 Task: Share the meeting agenda with the team members.
Action: Mouse moved to (97, 108)
Screenshot: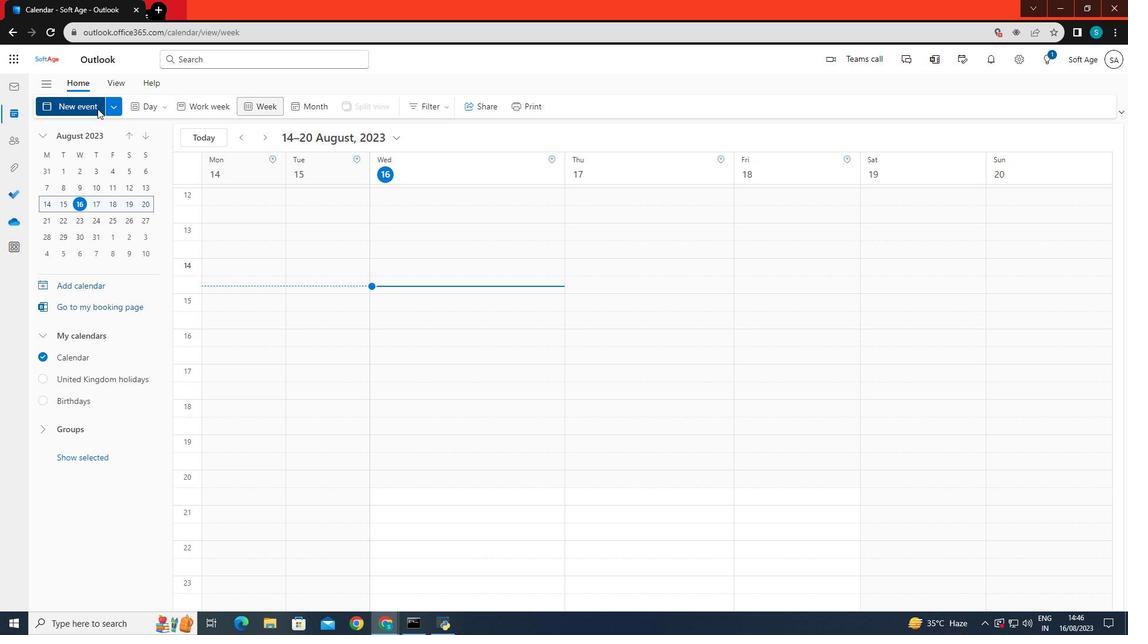 
Action: Mouse pressed left at (97, 108)
Screenshot: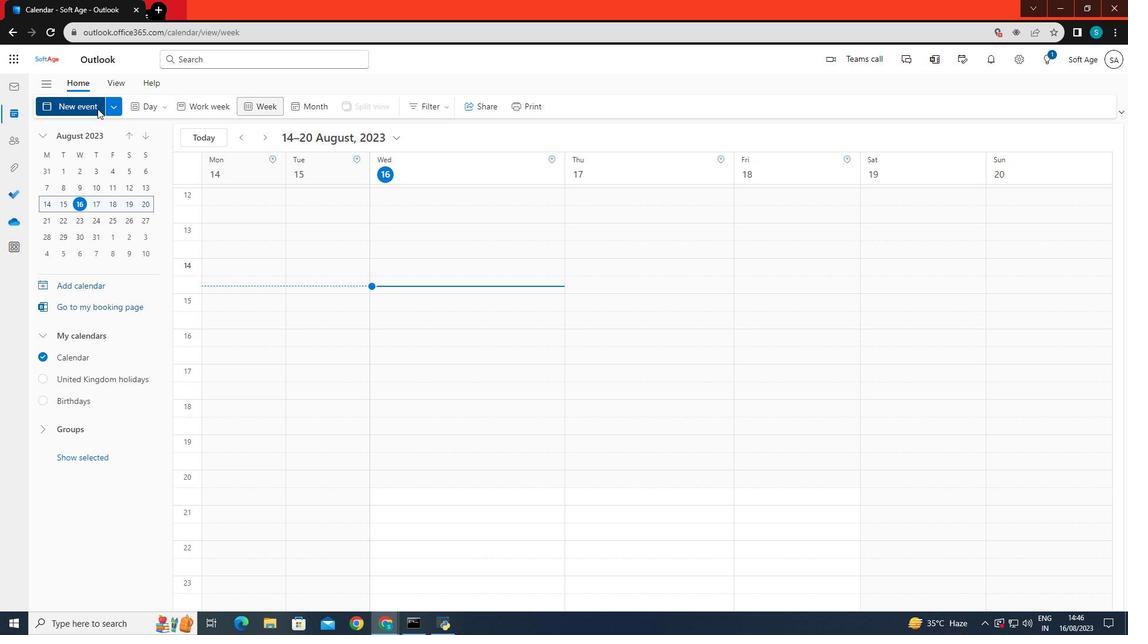 
Action: Mouse moved to (314, 177)
Screenshot: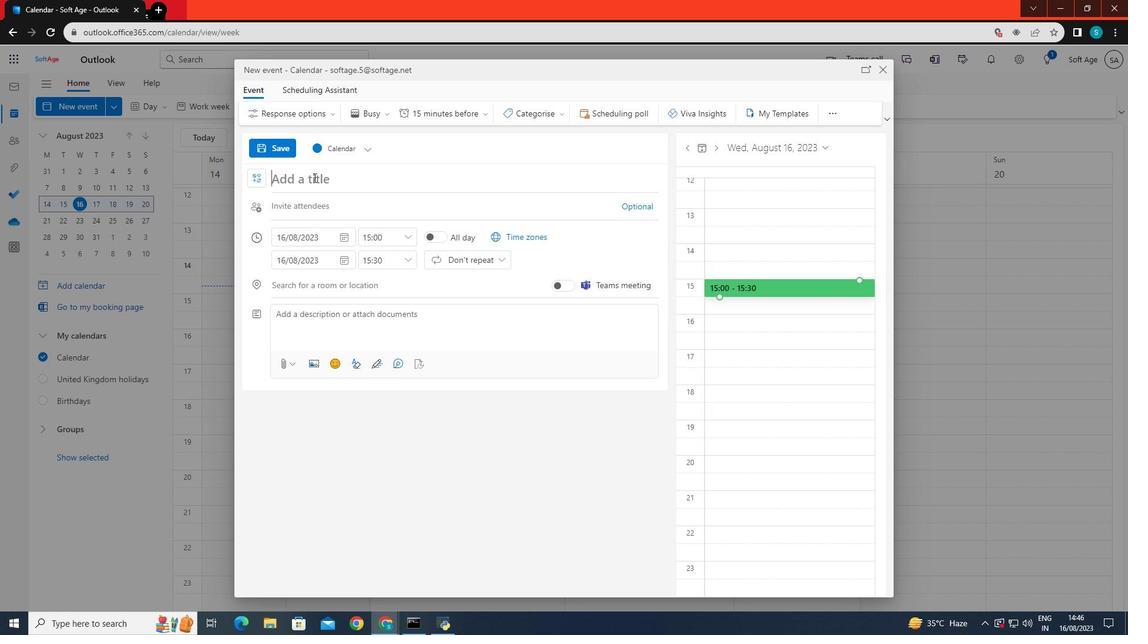
Action: Mouse pressed left at (314, 177)
Screenshot: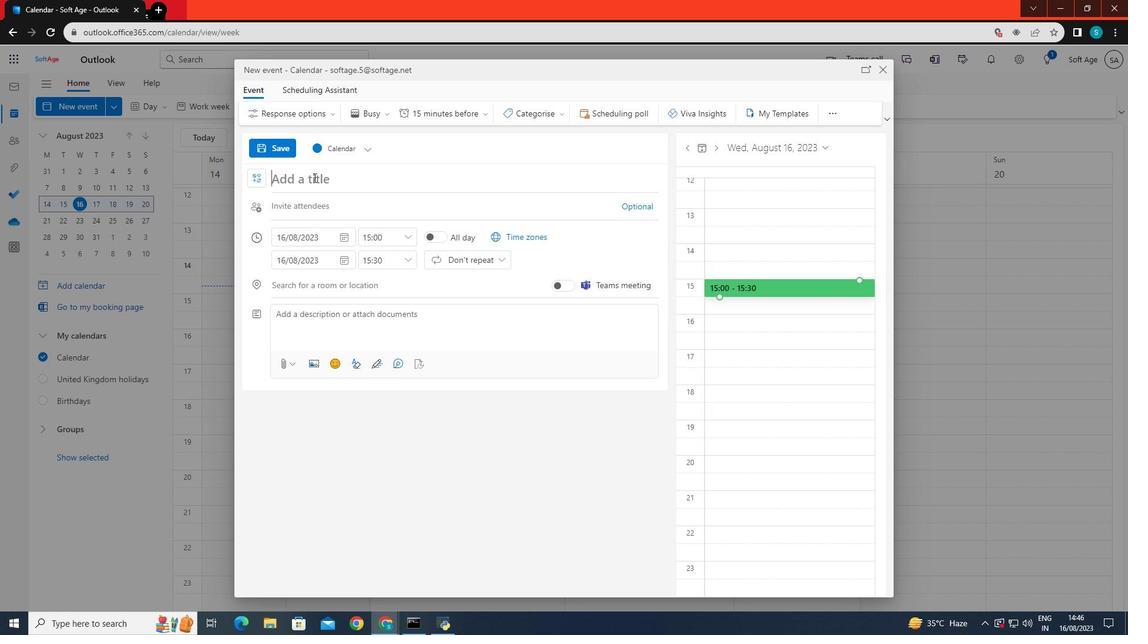 
Action: Key pressed meeting
Screenshot: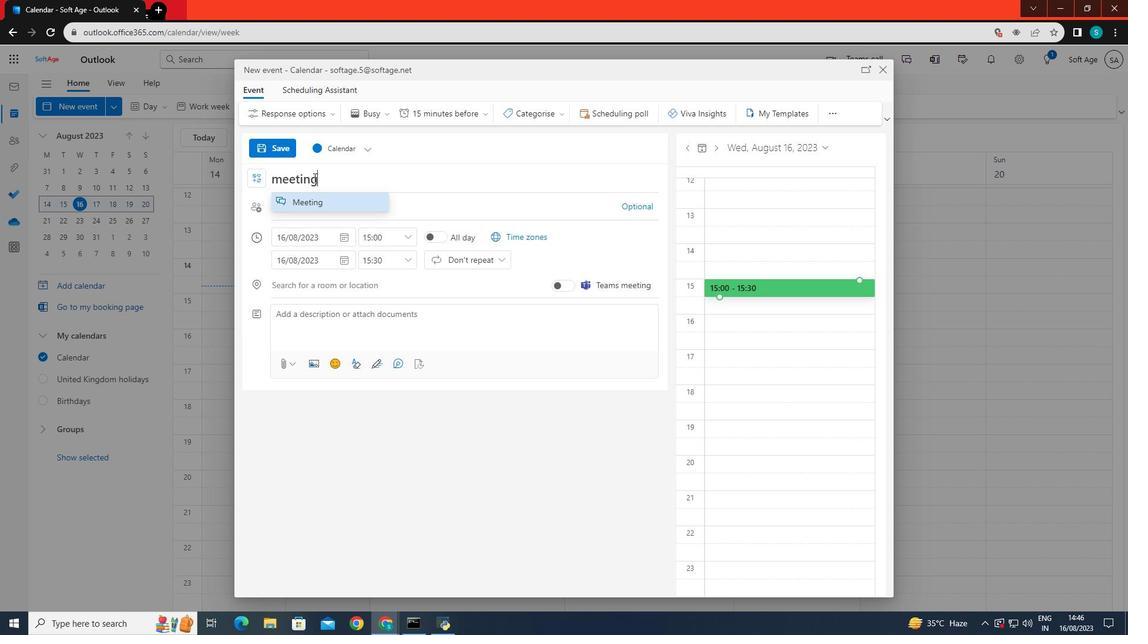 
Action: Mouse moved to (326, 207)
Screenshot: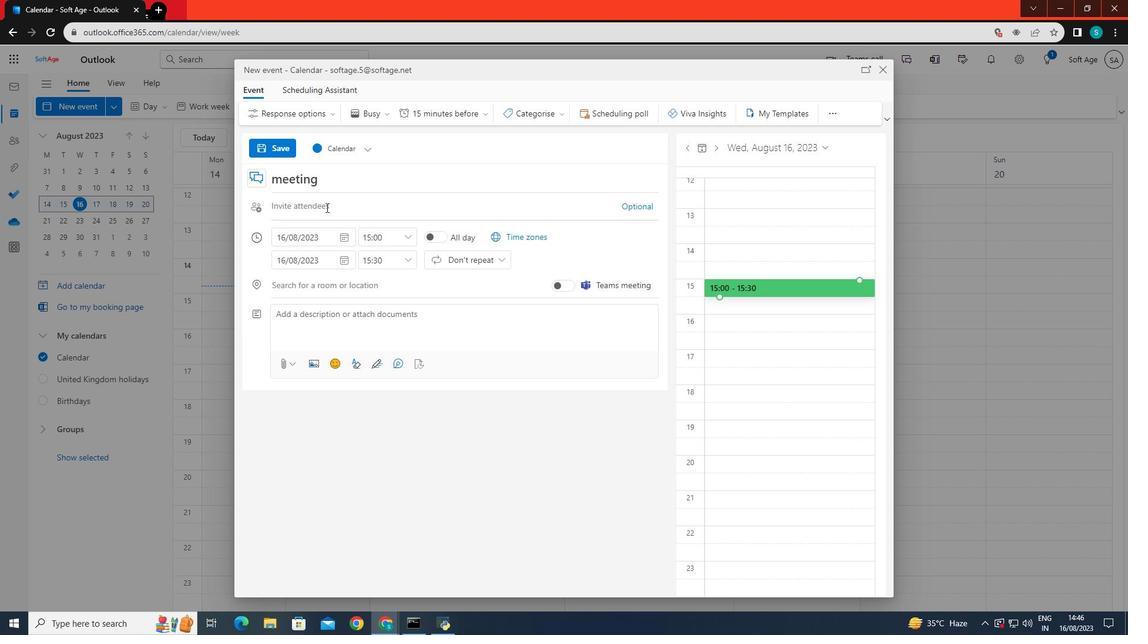 
Action: Mouse pressed left at (326, 207)
Screenshot: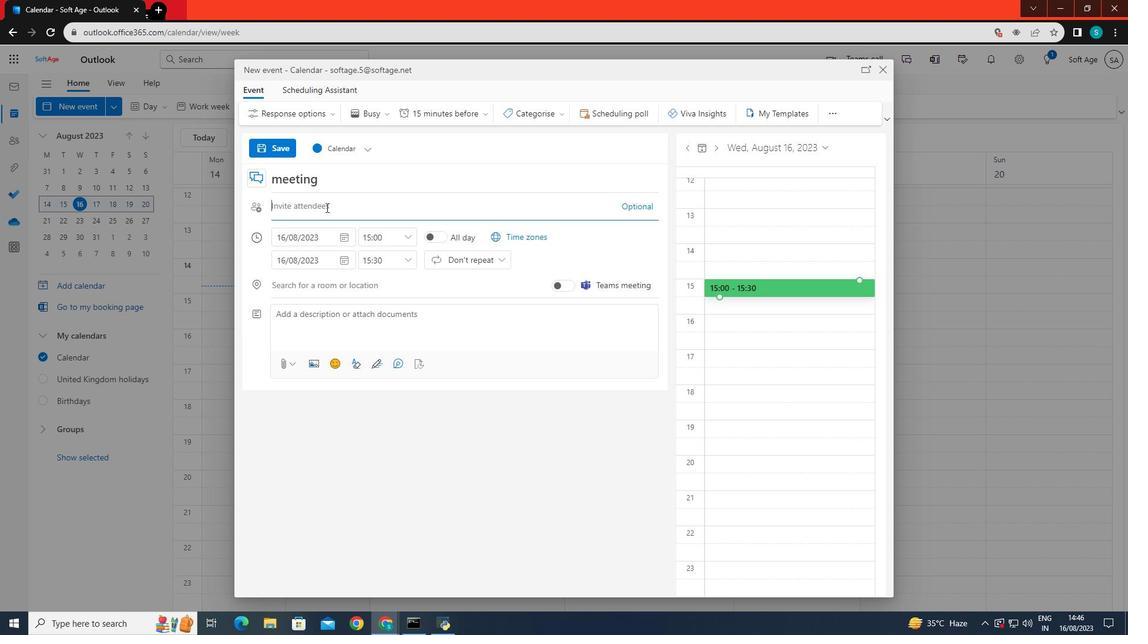 
Action: Mouse moved to (345, 263)
Screenshot: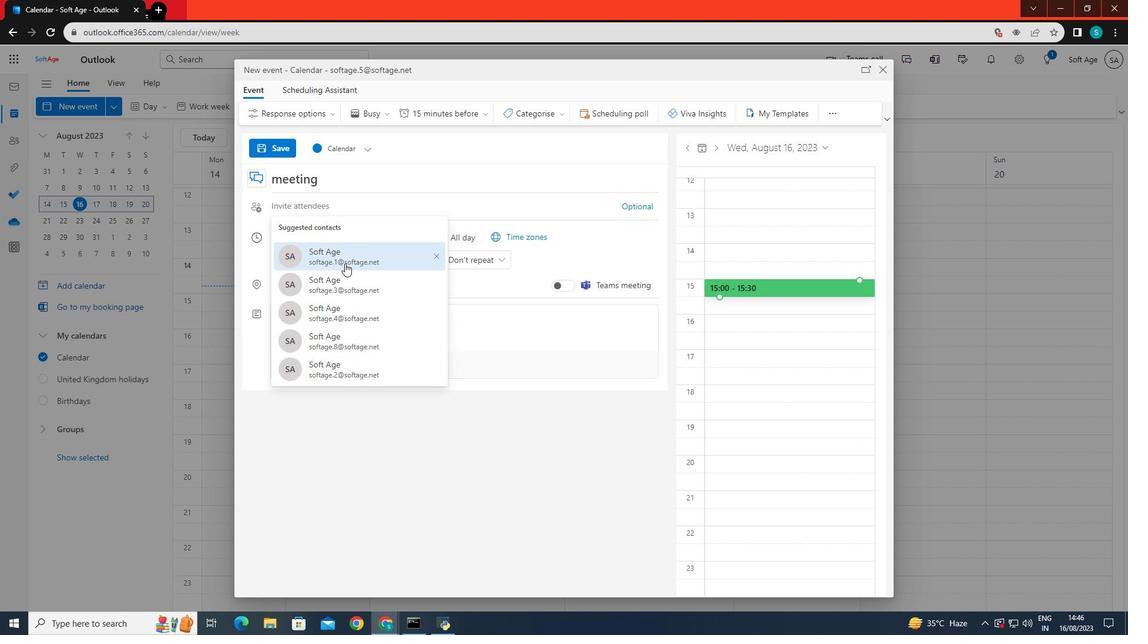 
Action: Mouse pressed left at (345, 263)
Screenshot: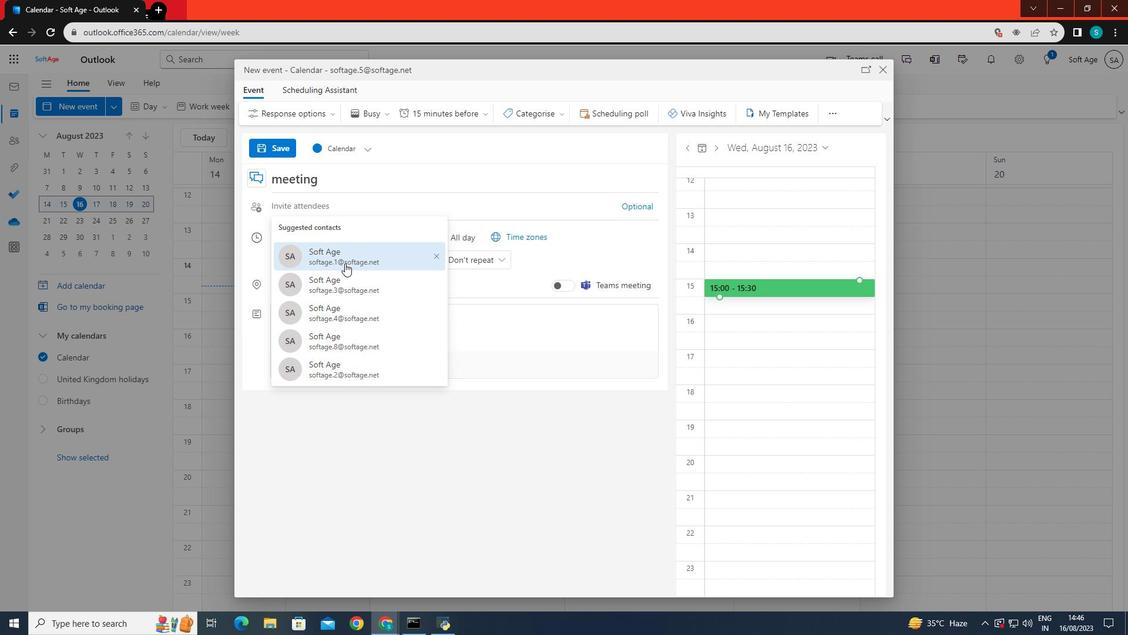 
Action: Mouse moved to (369, 199)
Screenshot: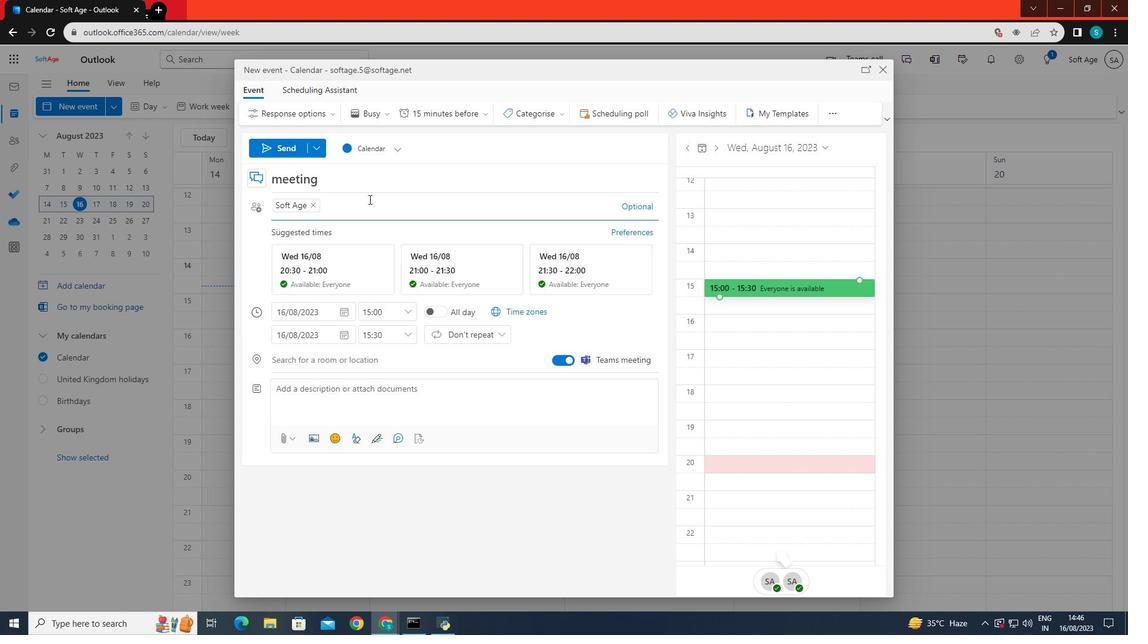 
Action: Mouse pressed left at (369, 199)
Screenshot: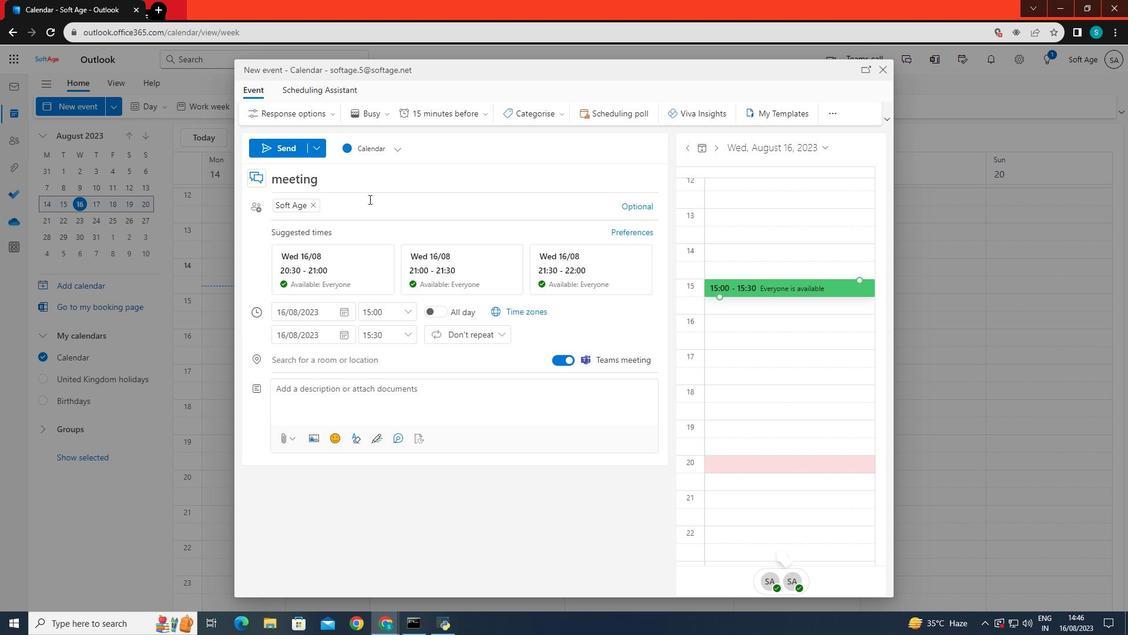
Action: Mouse moved to (395, 346)
Screenshot: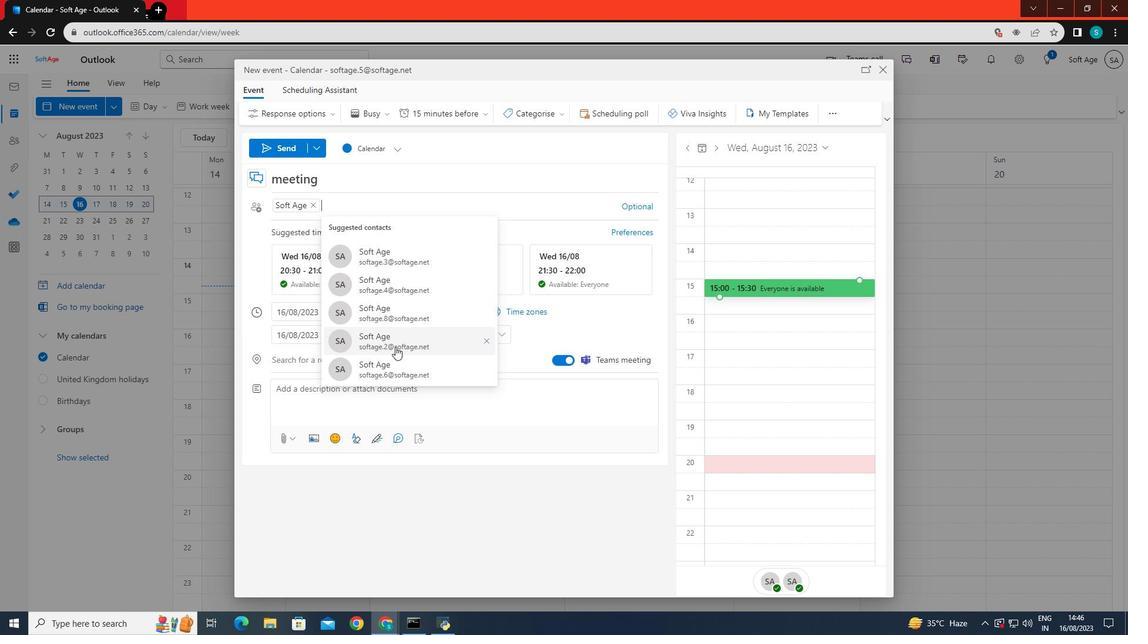 
Action: Mouse pressed left at (395, 346)
Screenshot: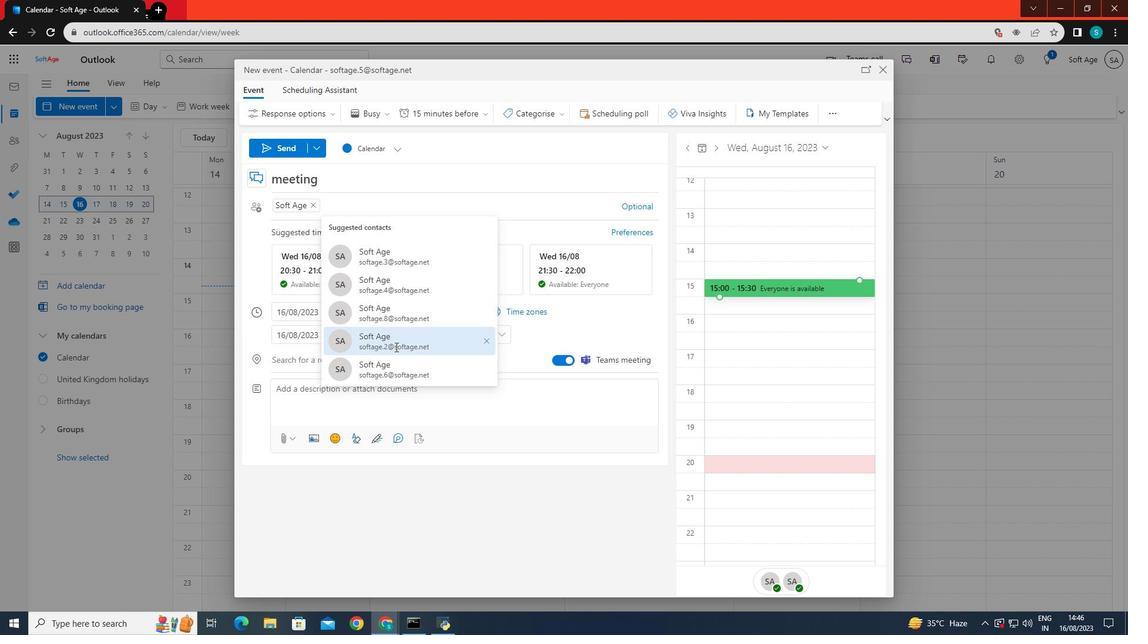 
Action: Mouse moved to (404, 202)
Screenshot: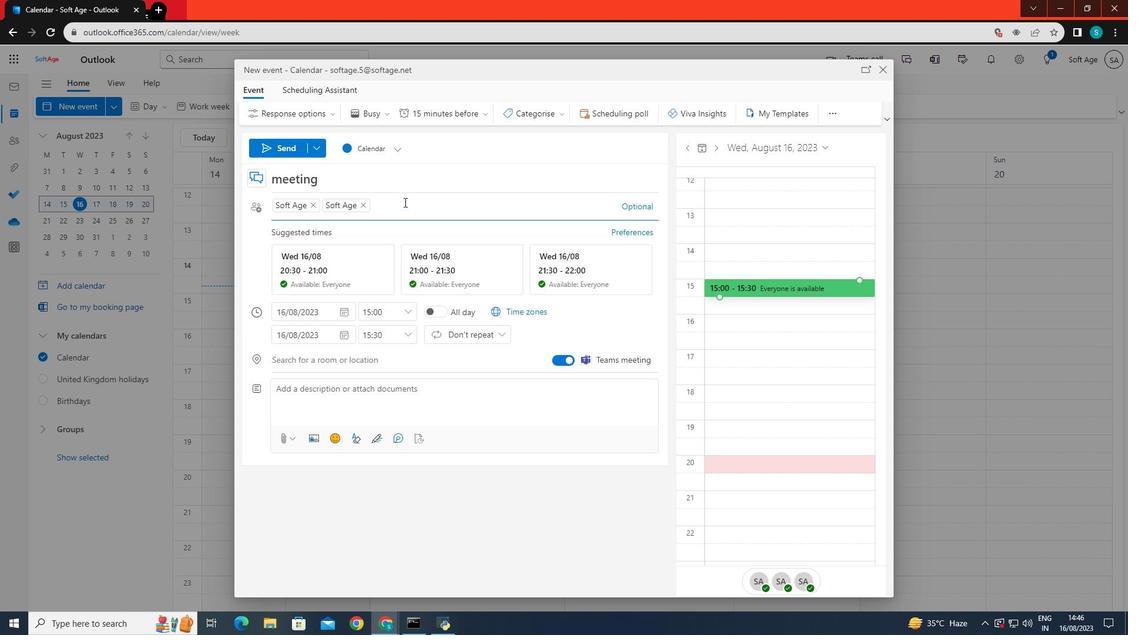 
Action: Mouse pressed left at (404, 202)
Screenshot: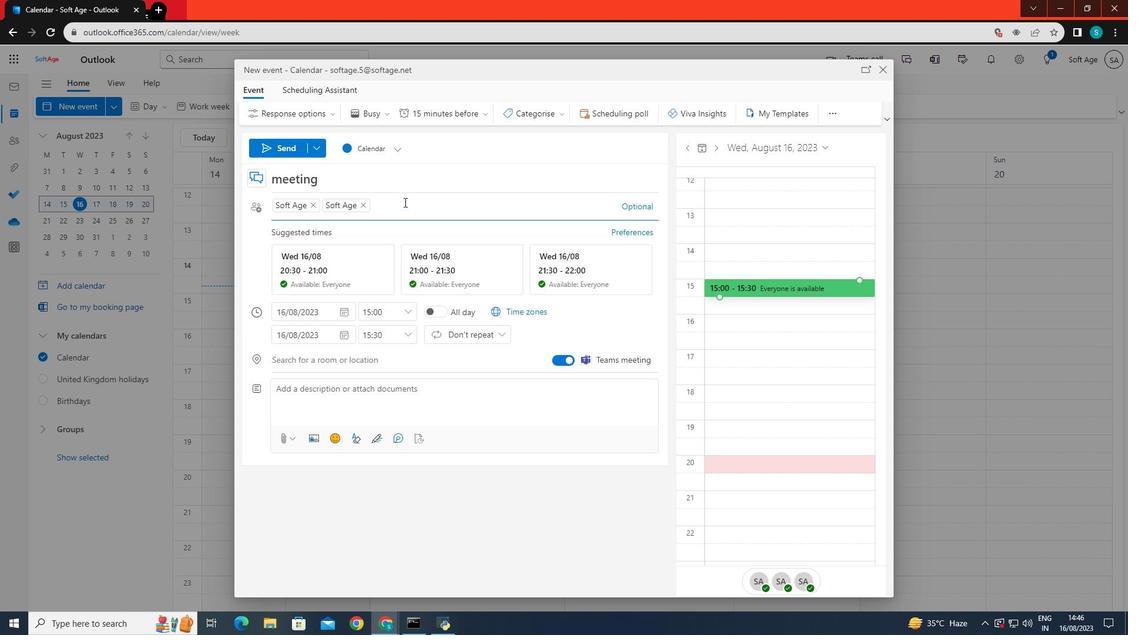 
Action: Mouse moved to (429, 266)
Screenshot: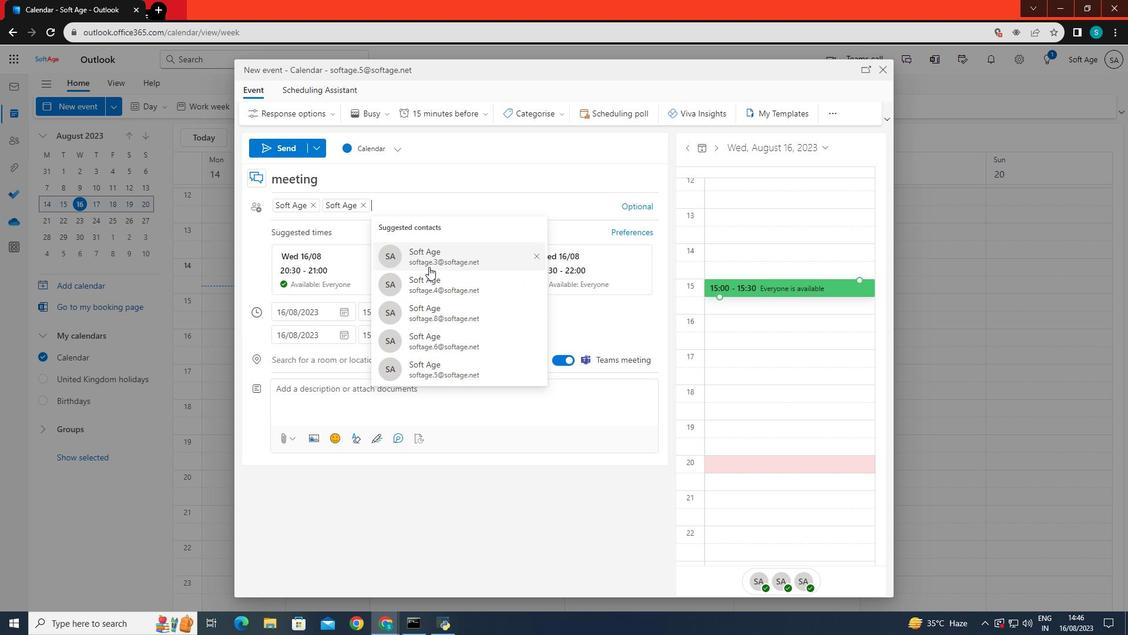 
Action: Mouse pressed left at (429, 266)
Screenshot: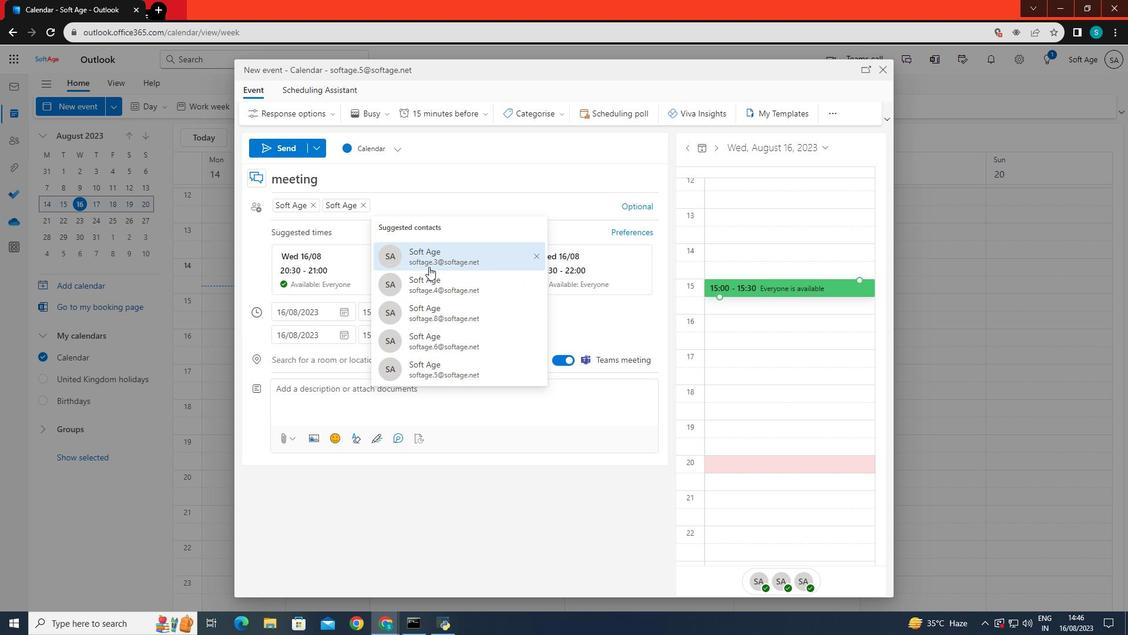 
Action: Mouse moved to (441, 203)
Screenshot: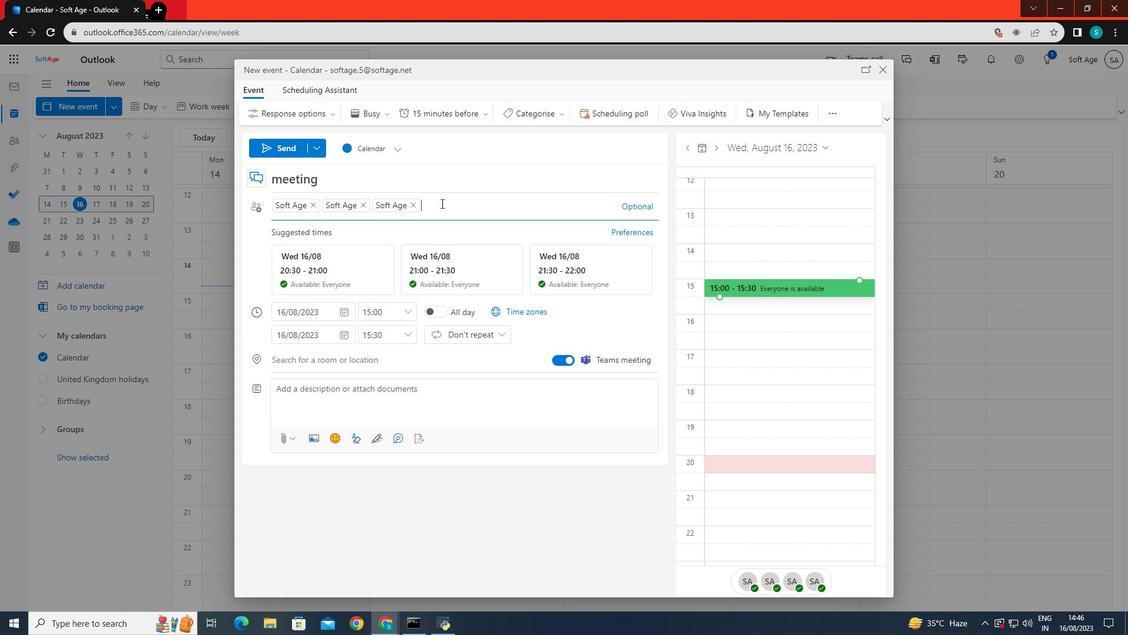 
Action: Mouse pressed left at (441, 203)
Screenshot: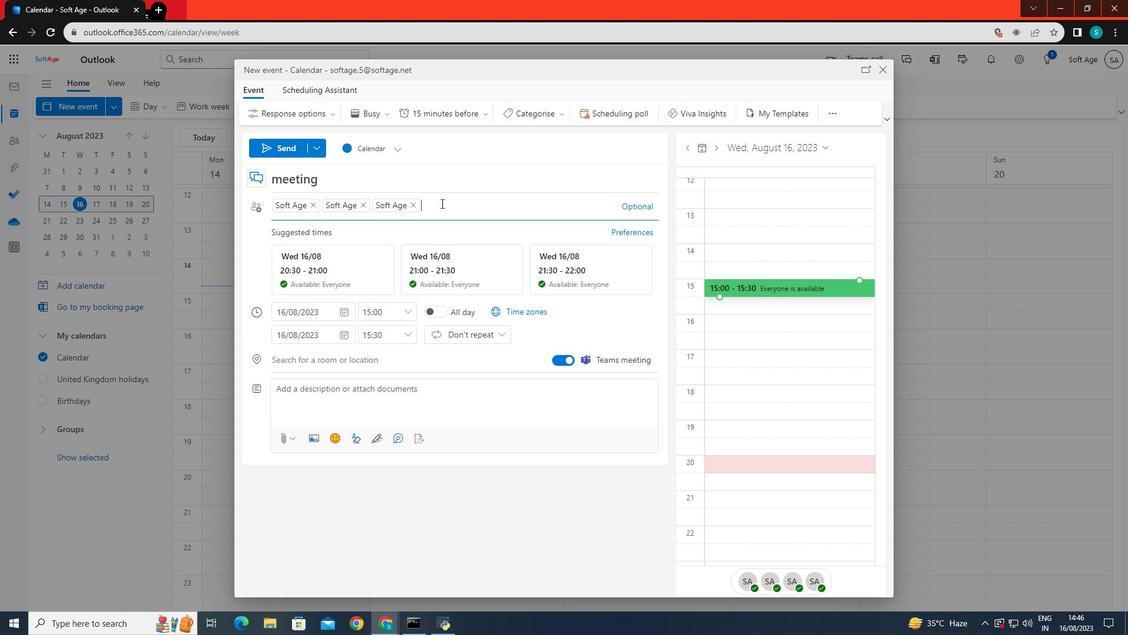 
Action: Mouse moved to (474, 265)
Screenshot: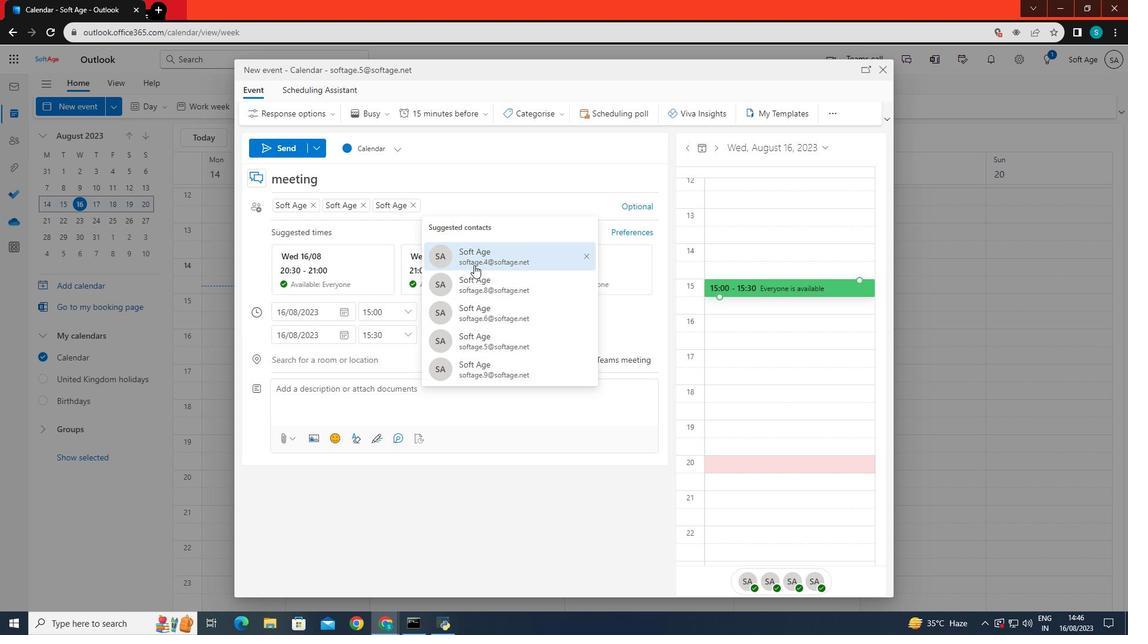 
Action: Mouse pressed left at (474, 265)
Screenshot: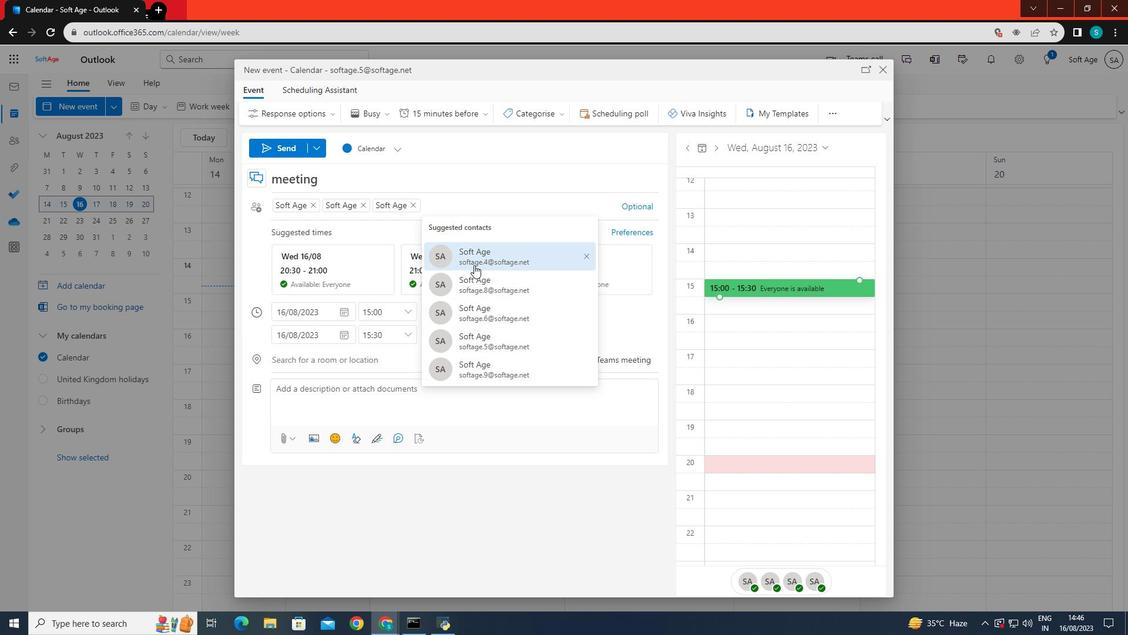 
Action: Mouse moved to (490, 206)
Screenshot: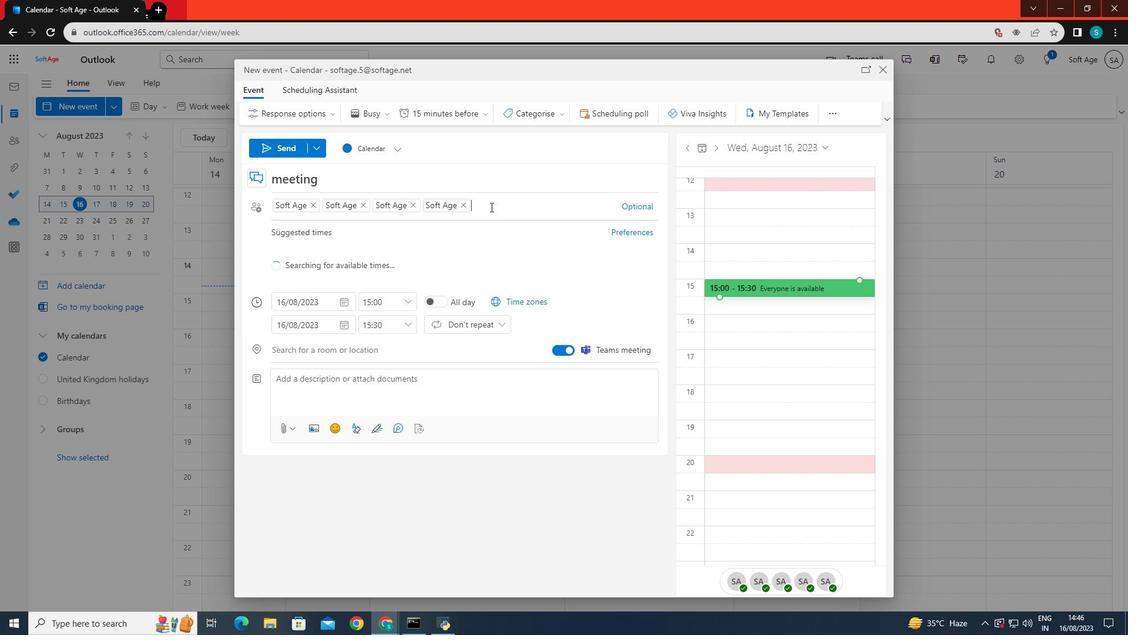 
Action: Mouse pressed left at (490, 206)
Screenshot: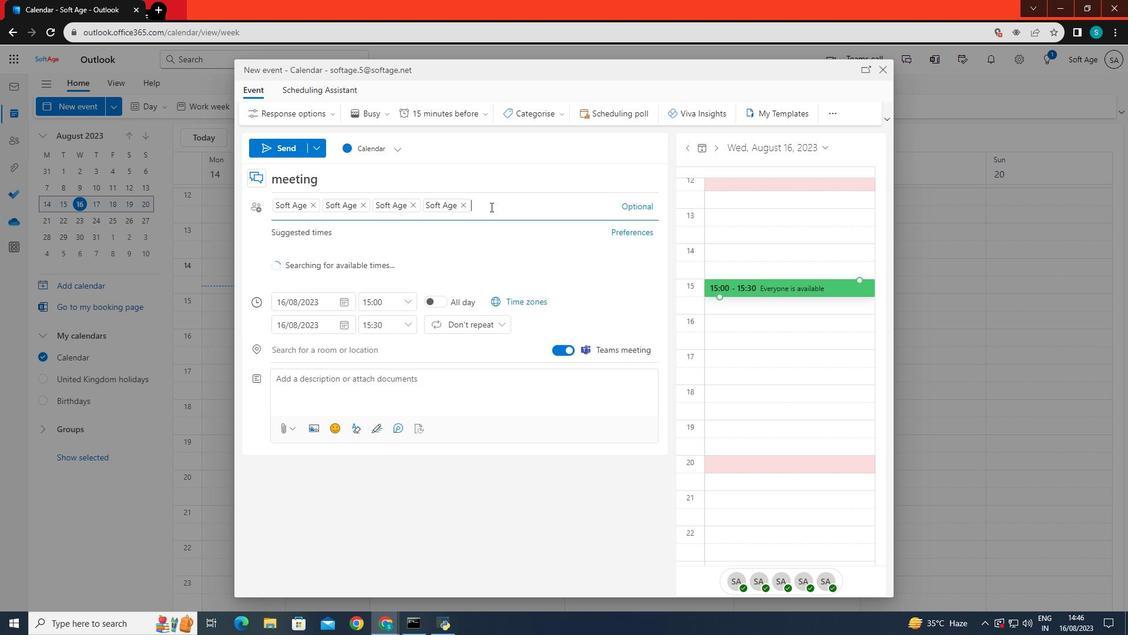 
Action: Mouse moved to (544, 287)
Screenshot: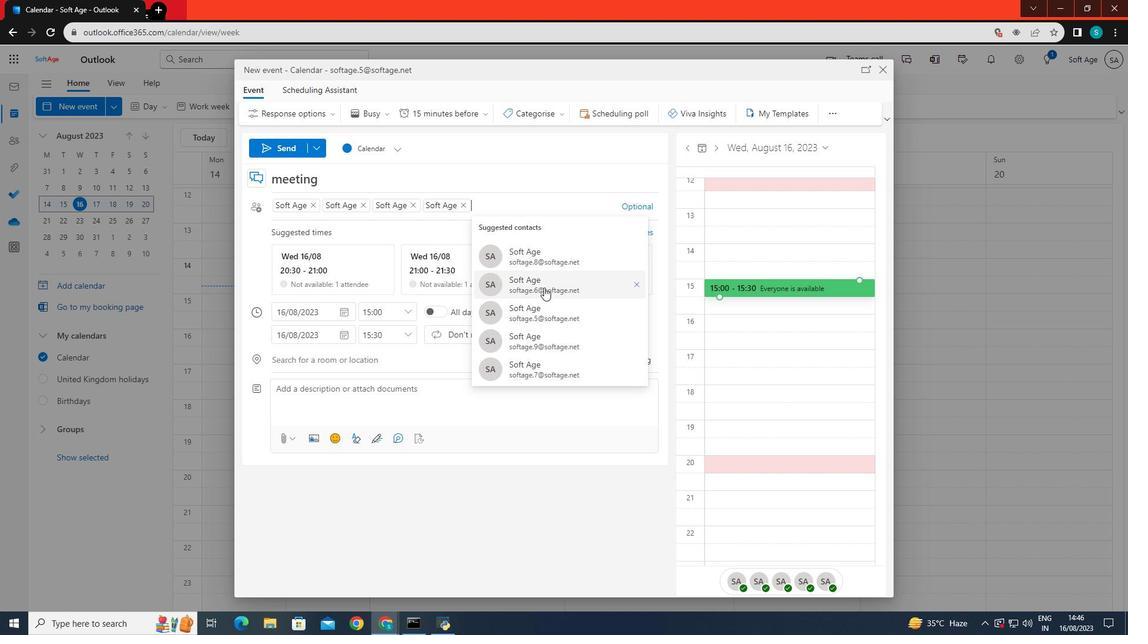 
Action: Mouse pressed left at (544, 287)
Screenshot: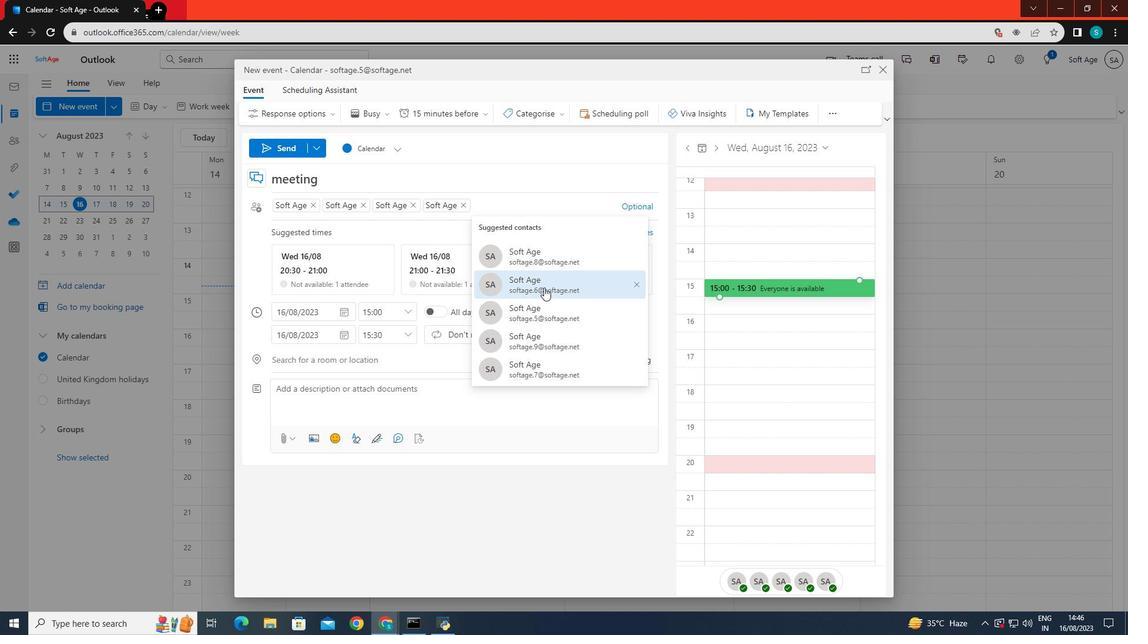 
Action: Mouse moved to (315, 315)
Screenshot: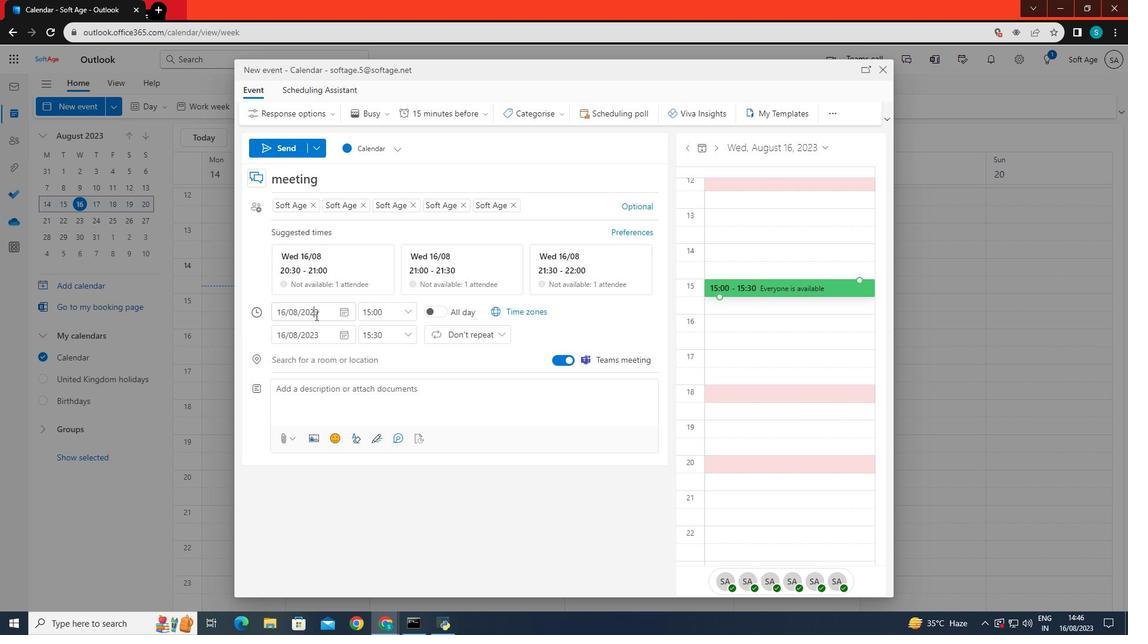 
Action: Mouse pressed left at (315, 315)
Screenshot: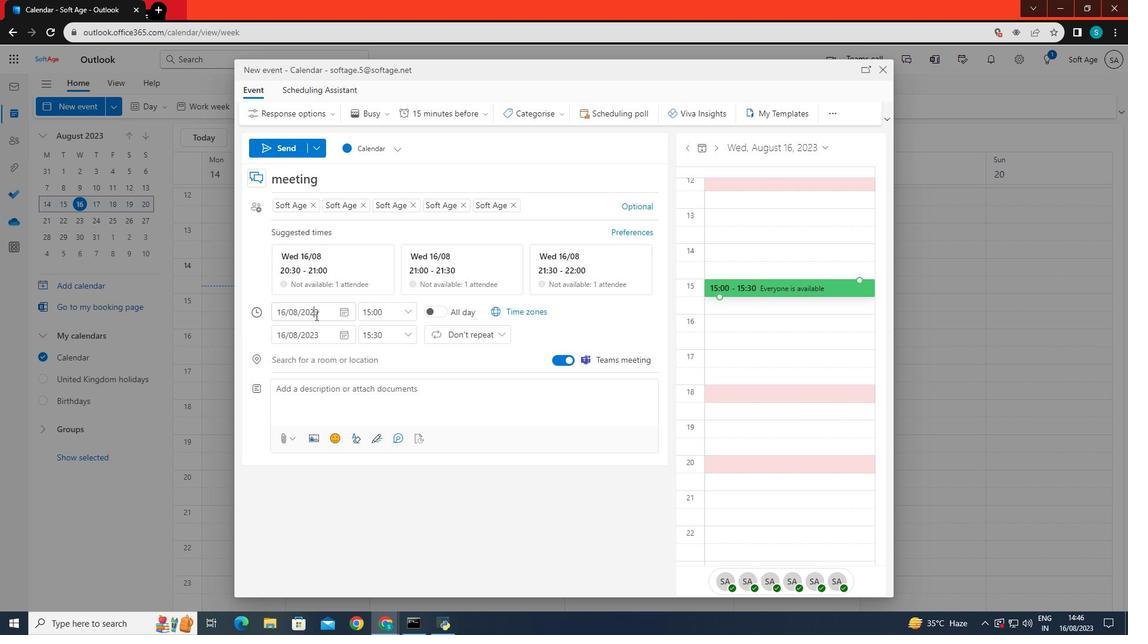 
Action: Mouse moved to (320, 405)
Screenshot: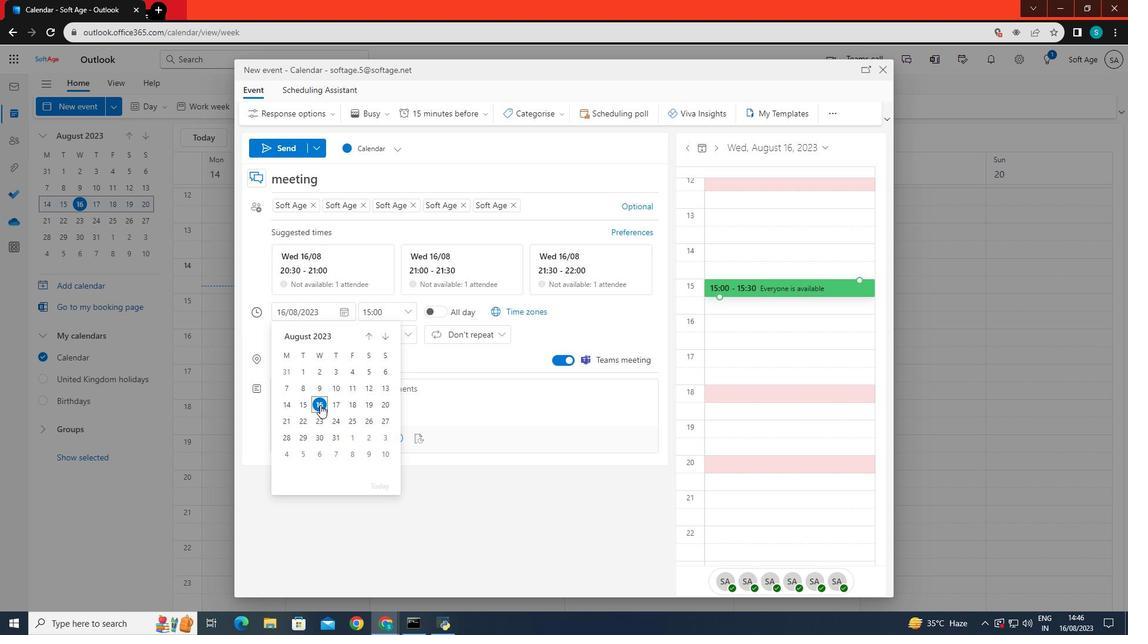 
Action: Mouse pressed left at (320, 405)
Screenshot: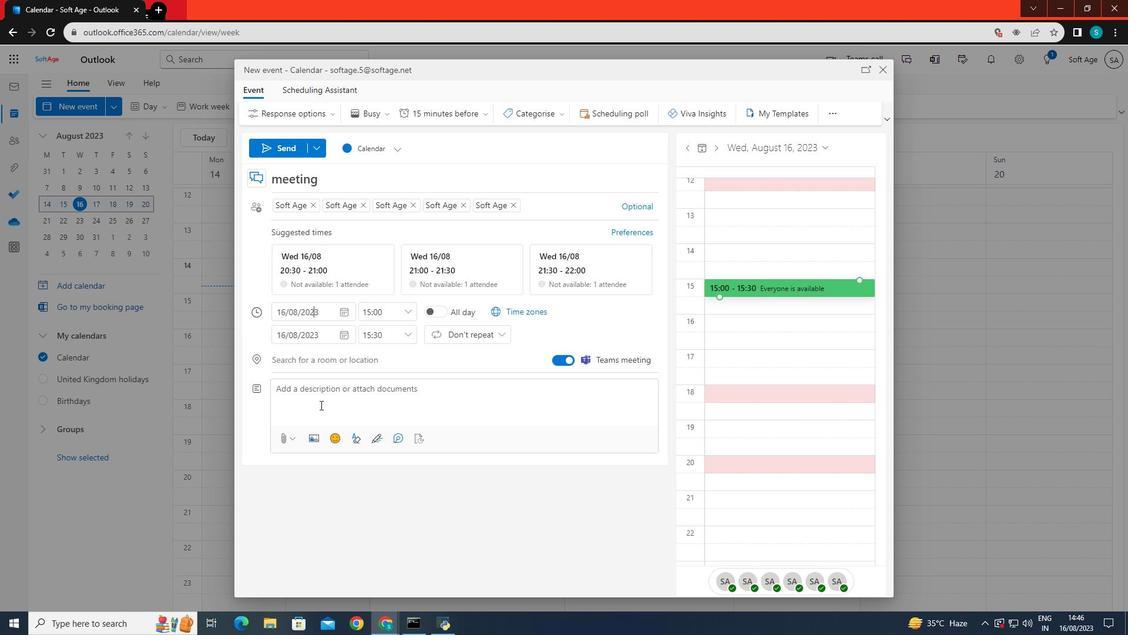 
Action: Mouse moved to (369, 315)
Screenshot: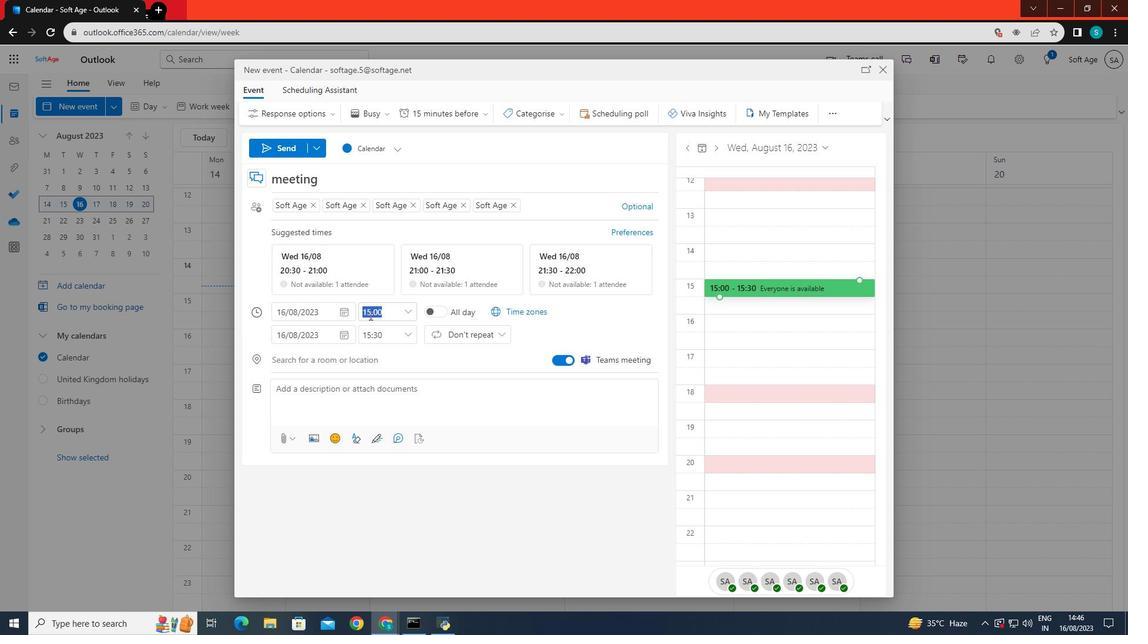
Action: Mouse pressed left at (369, 315)
Screenshot: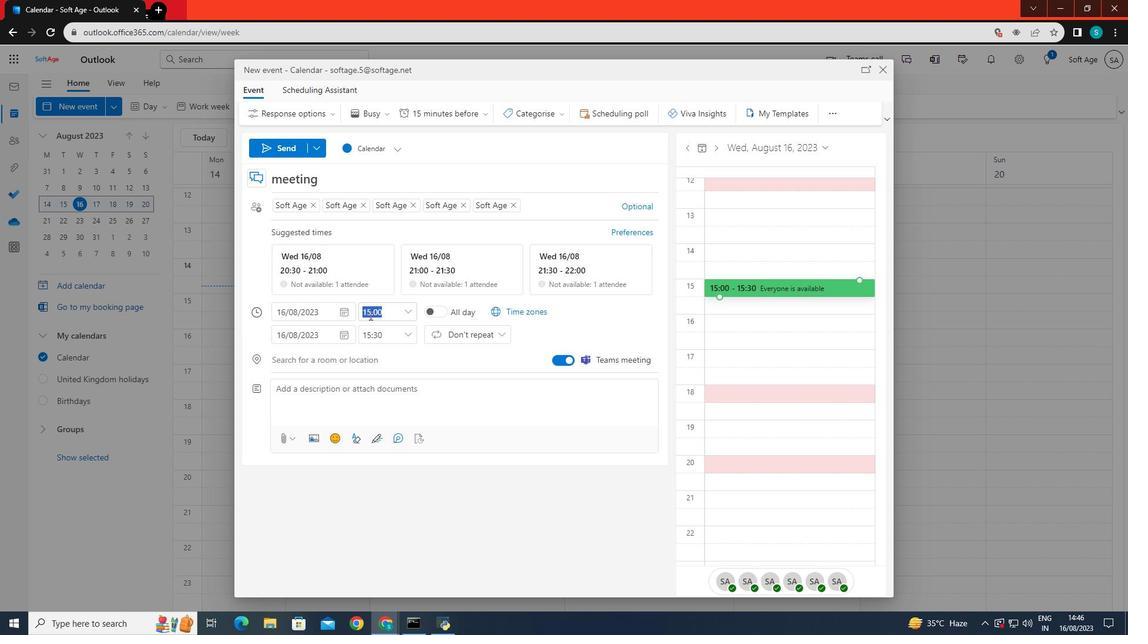 
Action: Mouse moved to (408, 312)
Screenshot: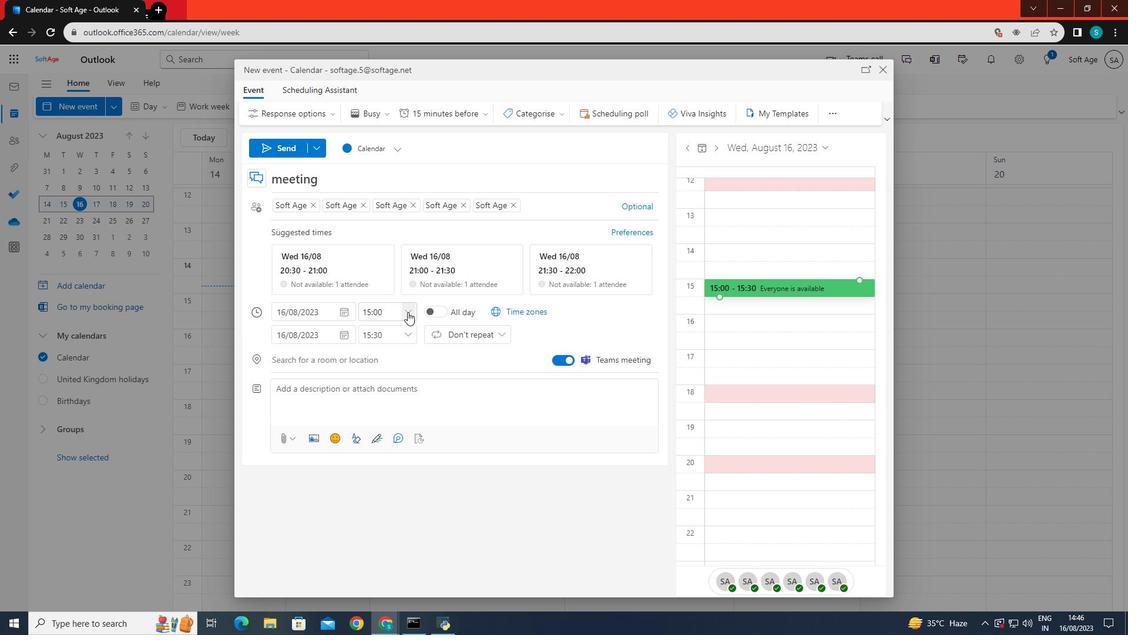 
Action: Mouse pressed left at (408, 312)
Screenshot: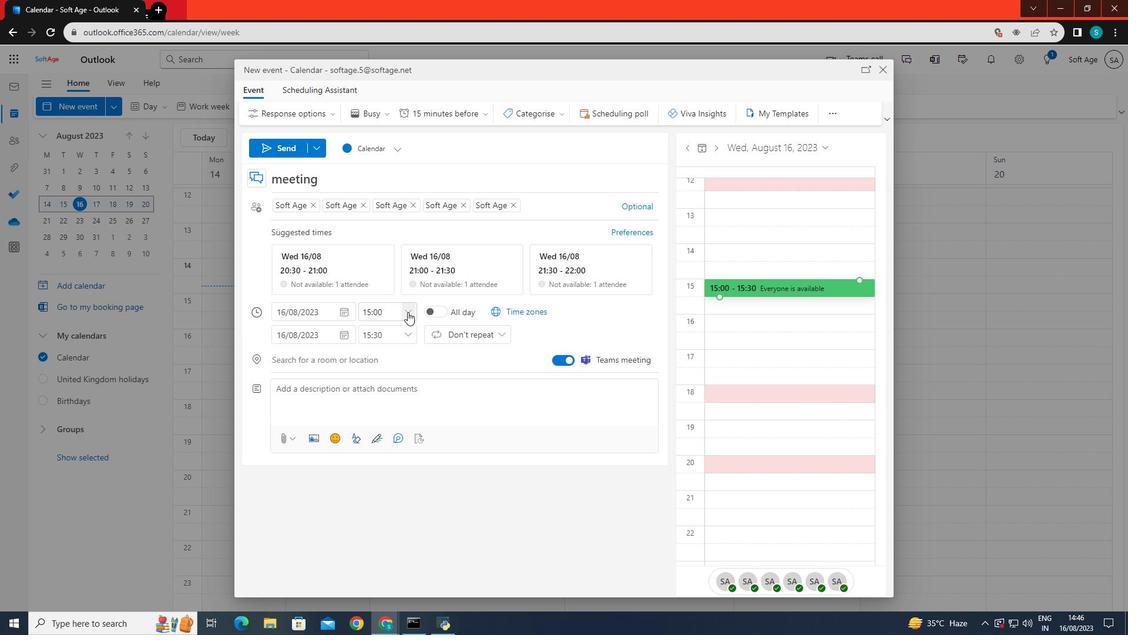 
Action: Mouse moved to (383, 372)
Screenshot: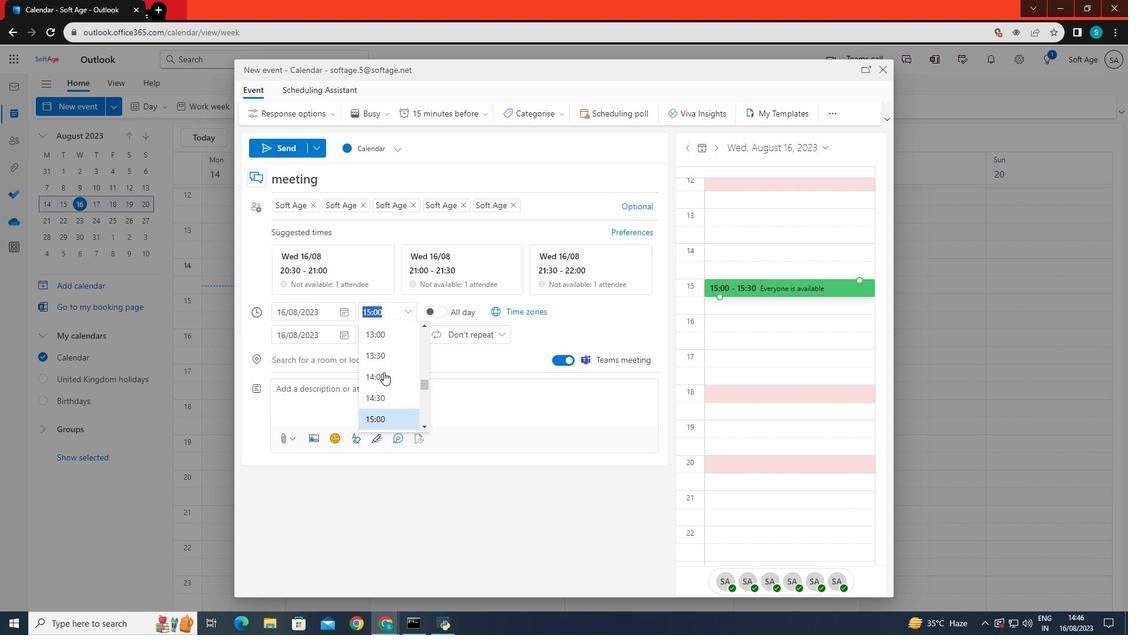 
Action: Mouse scrolled (383, 372) with delta (0, 0)
Screenshot: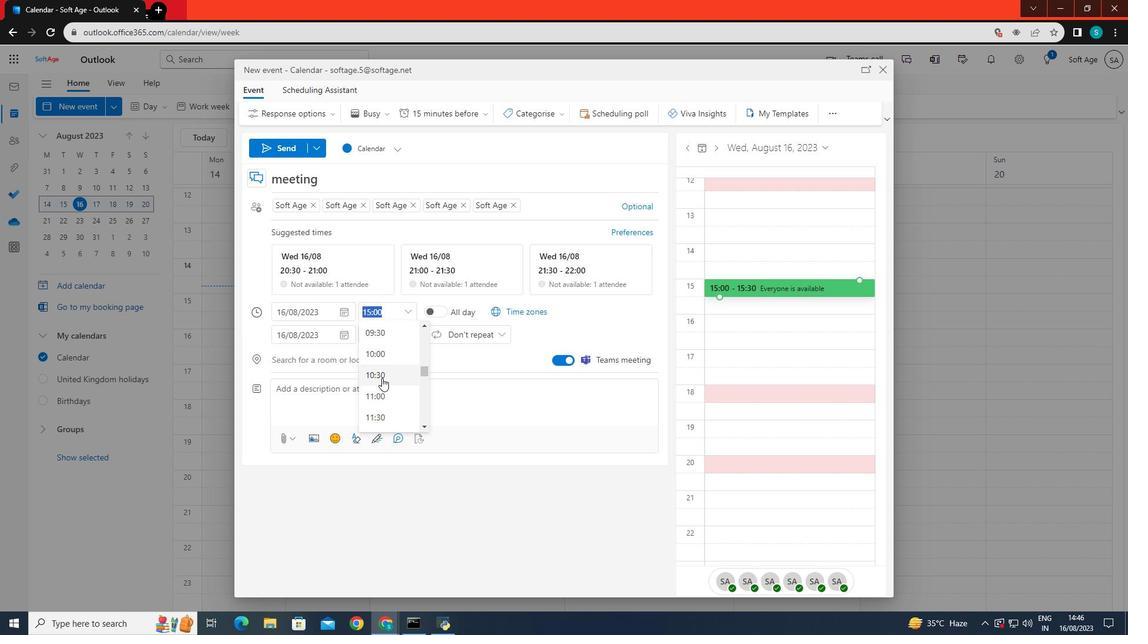 
Action: Mouse scrolled (383, 372) with delta (0, 0)
Screenshot: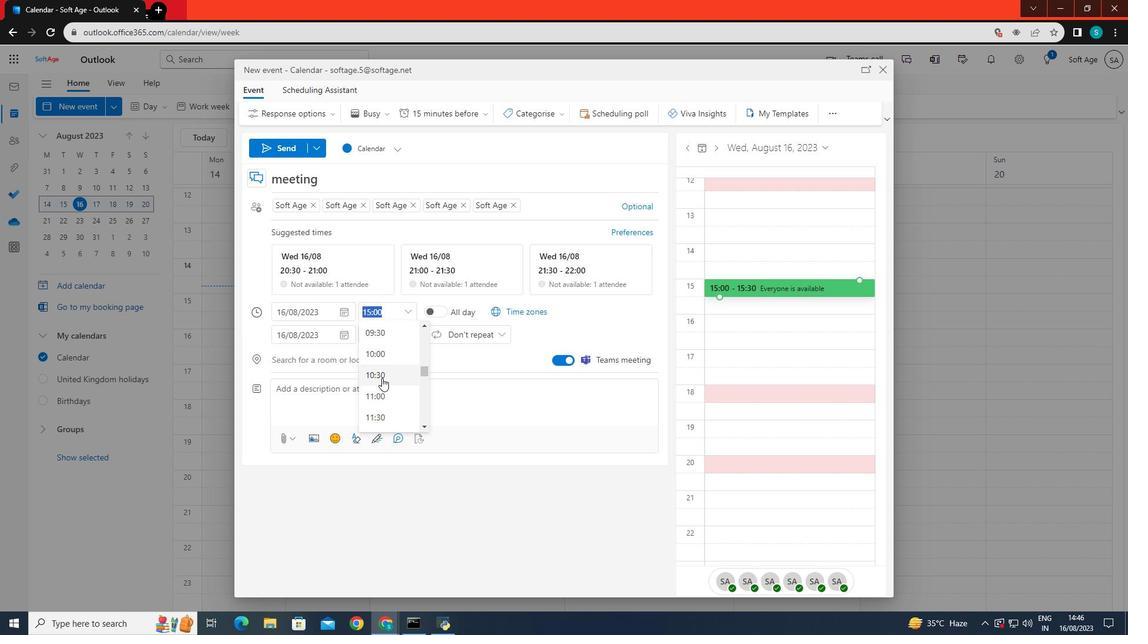 
Action: Mouse scrolled (383, 372) with delta (0, 0)
Screenshot: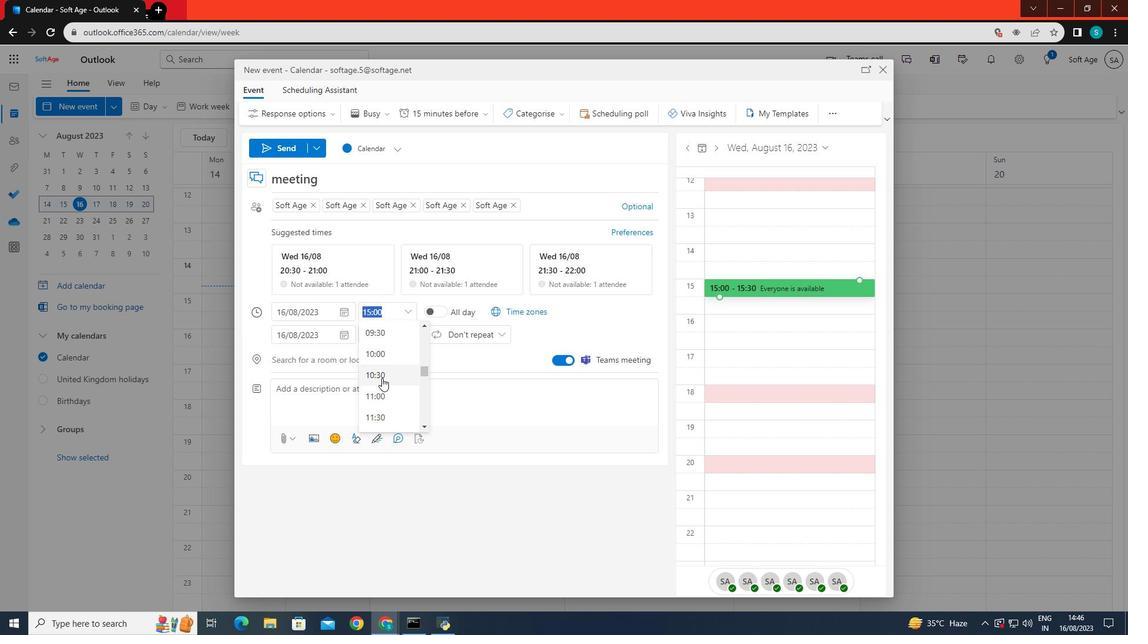 
Action: Mouse scrolled (383, 372) with delta (0, 0)
Screenshot: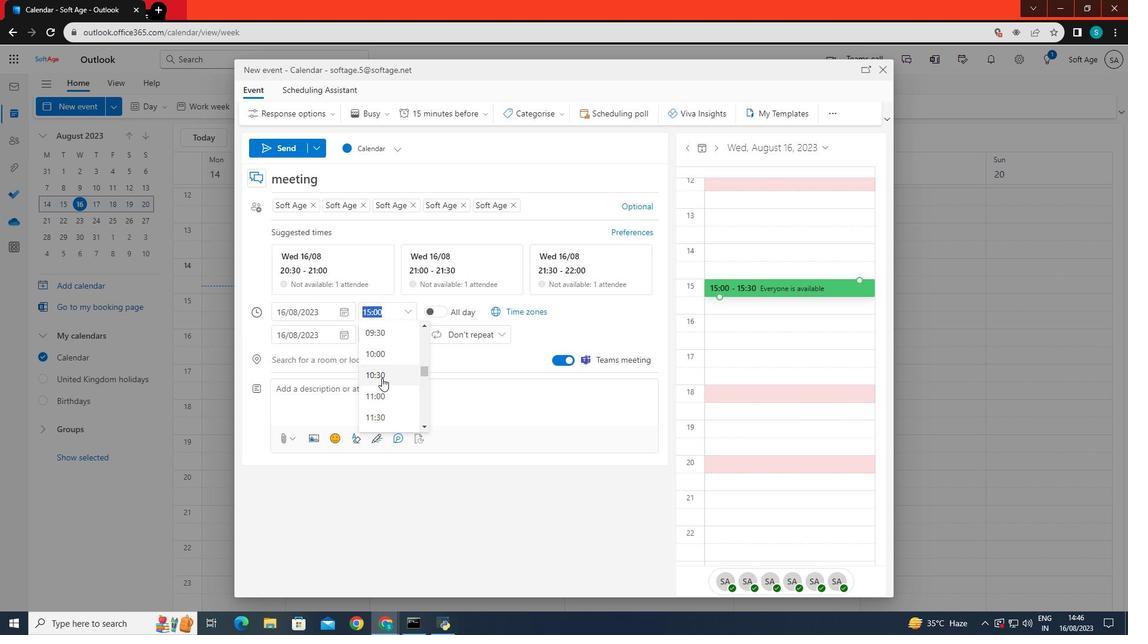 
Action: Mouse moved to (381, 379)
Screenshot: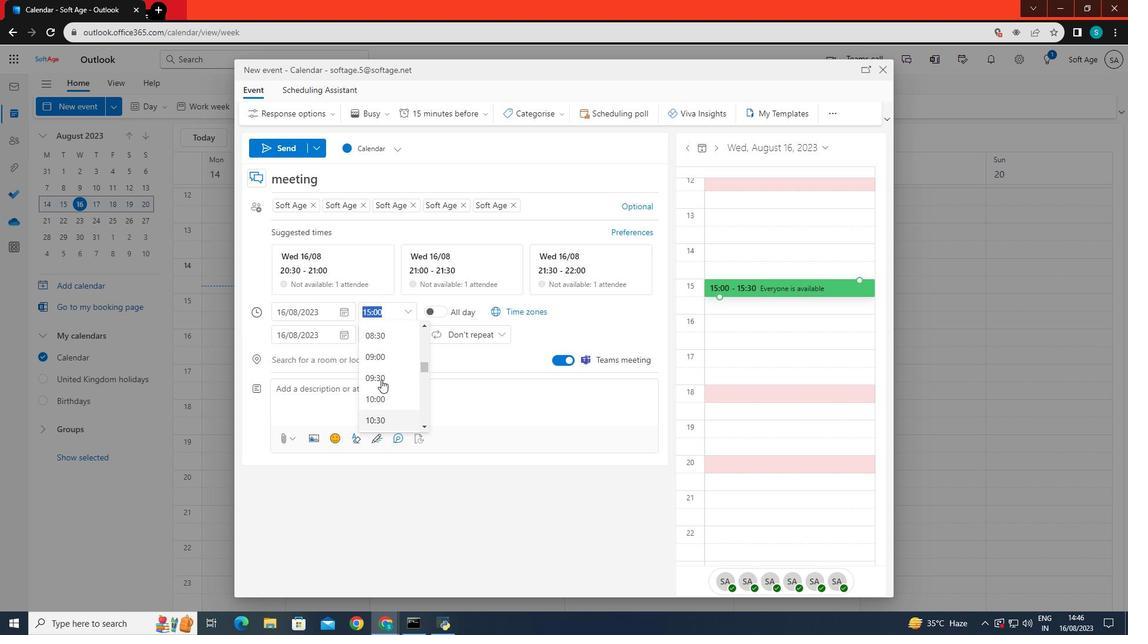 
Action: Mouse scrolled (381, 380) with delta (0, 0)
Screenshot: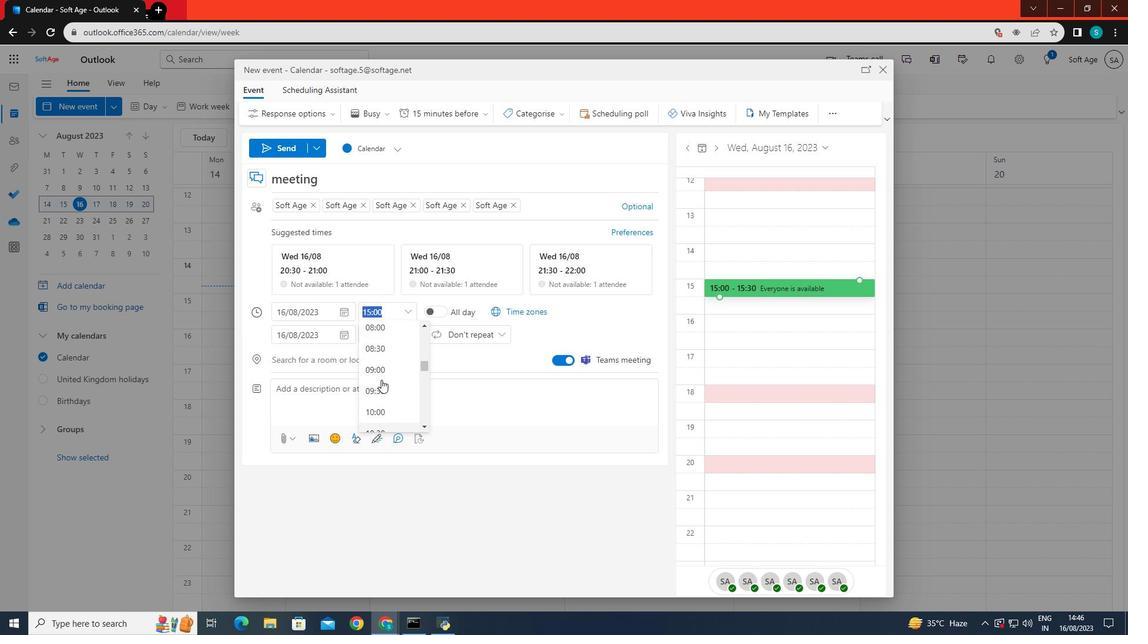 
Action: Mouse scrolled (381, 380) with delta (0, 0)
Screenshot: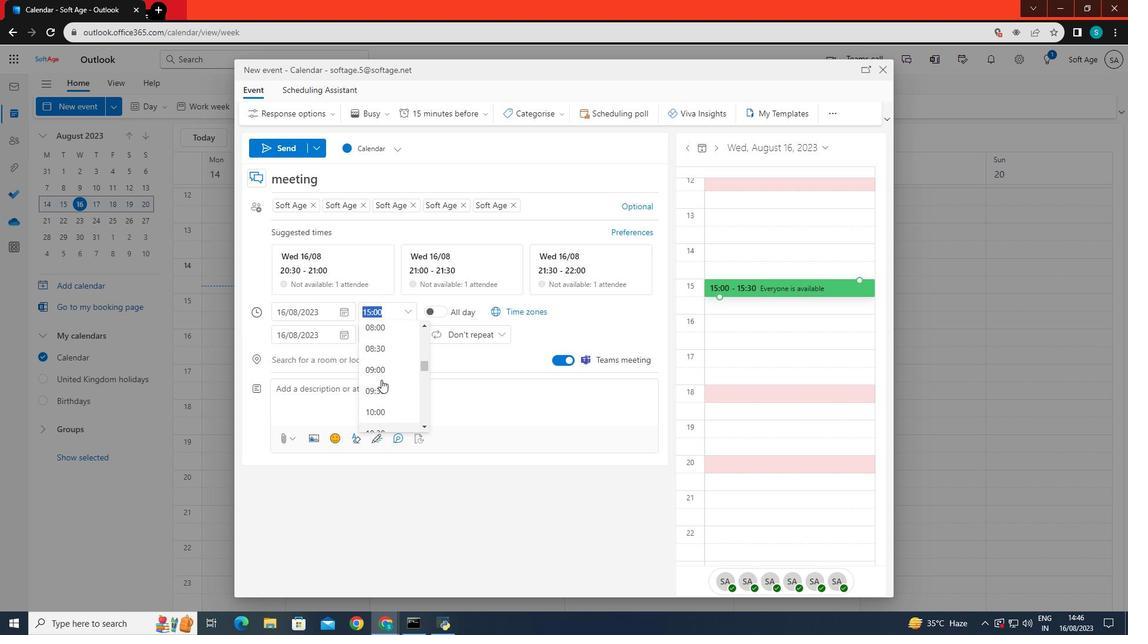 
Action: Mouse scrolled (381, 380) with delta (0, 0)
Screenshot: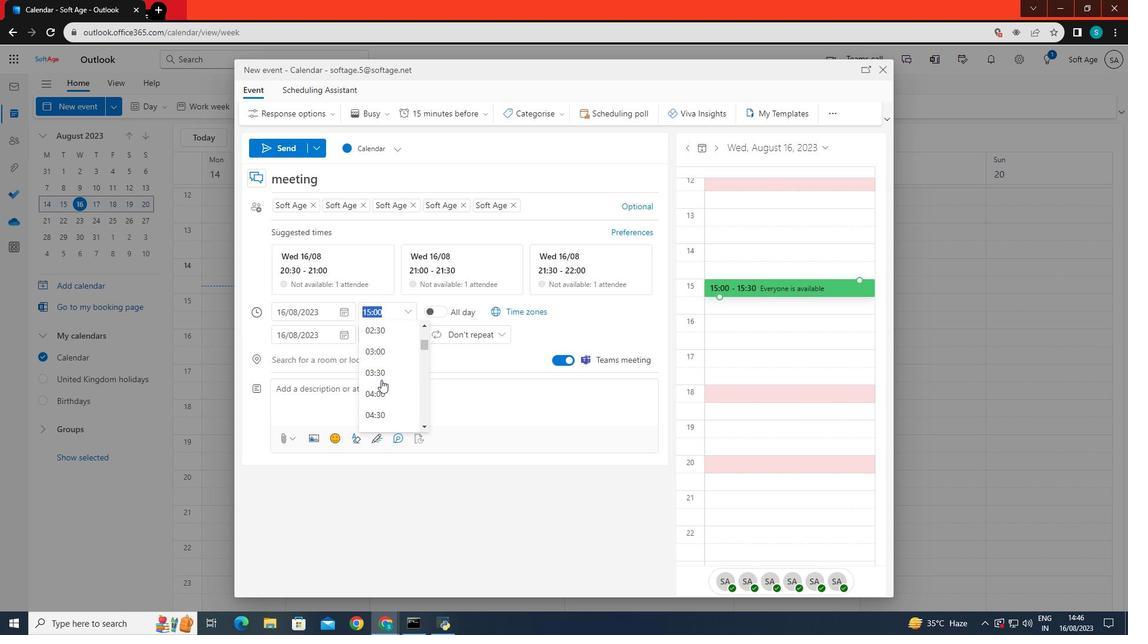 
Action: Mouse scrolled (381, 380) with delta (0, 0)
Screenshot: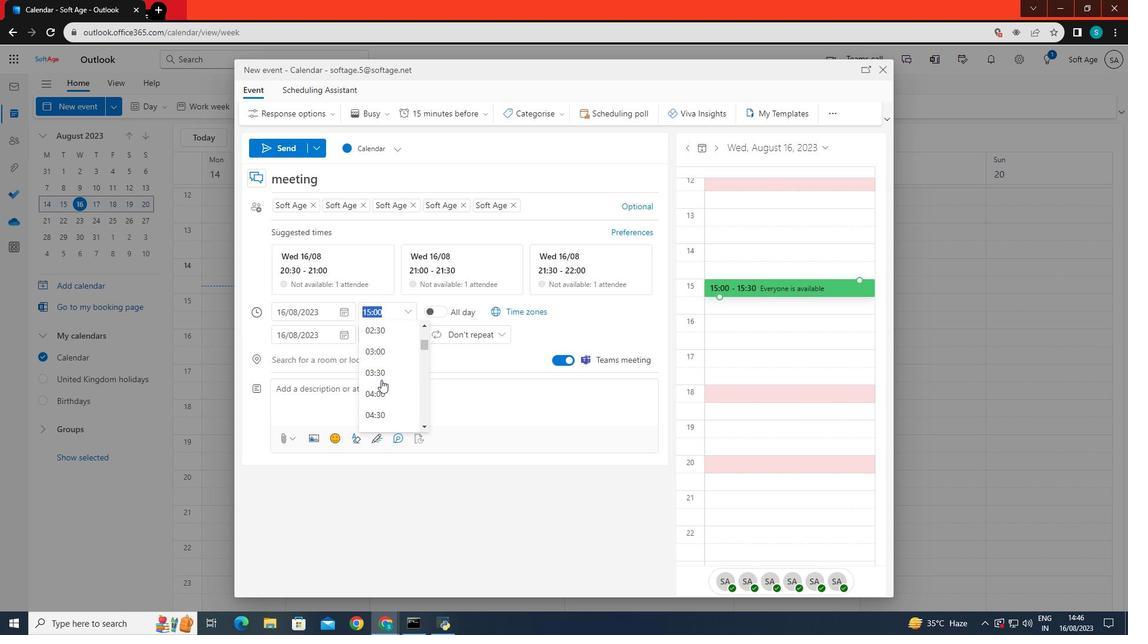 
Action: Mouse scrolled (381, 380) with delta (0, 0)
Screenshot: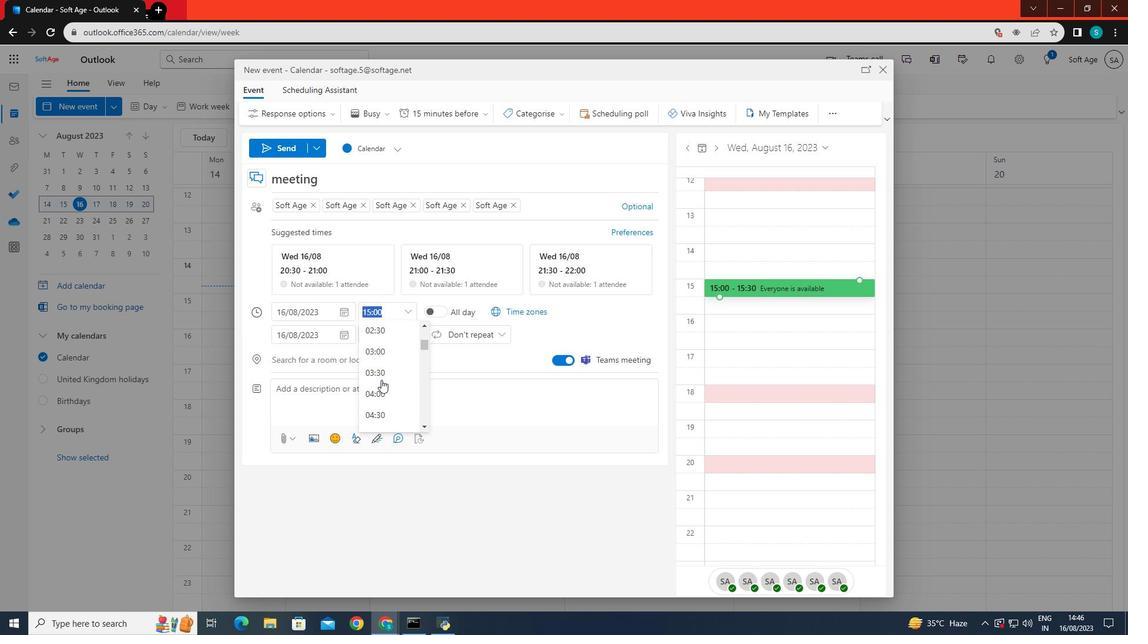 
Action: Mouse scrolled (381, 380) with delta (0, 0)
Screenshot: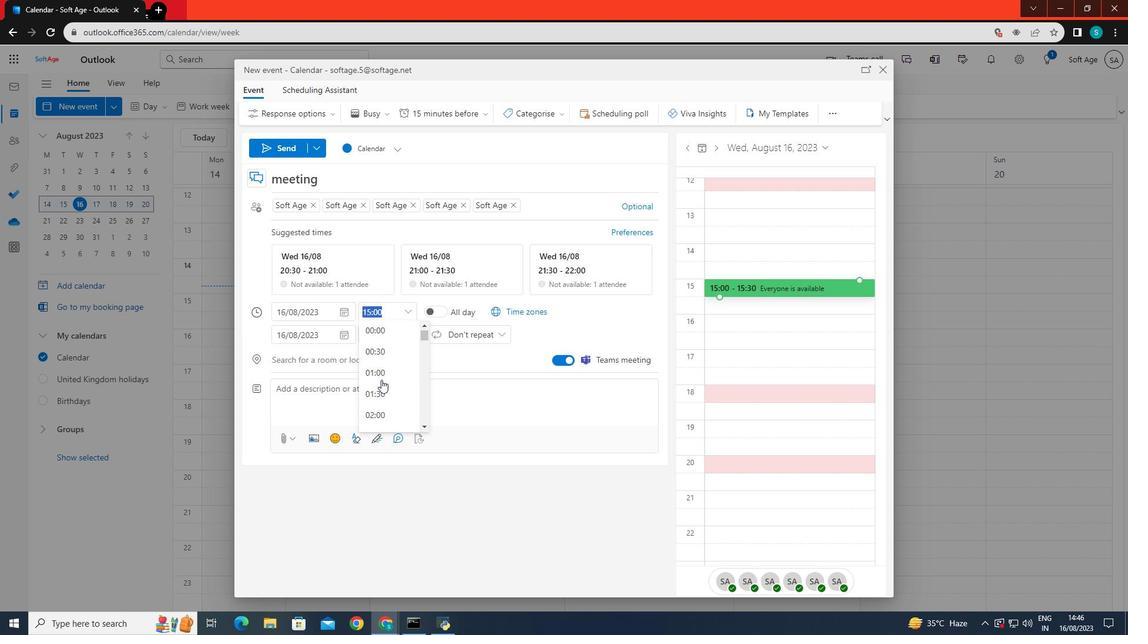 
Action: Mouse scrolled (381, 380) with delta (0, 0)
Screenshot: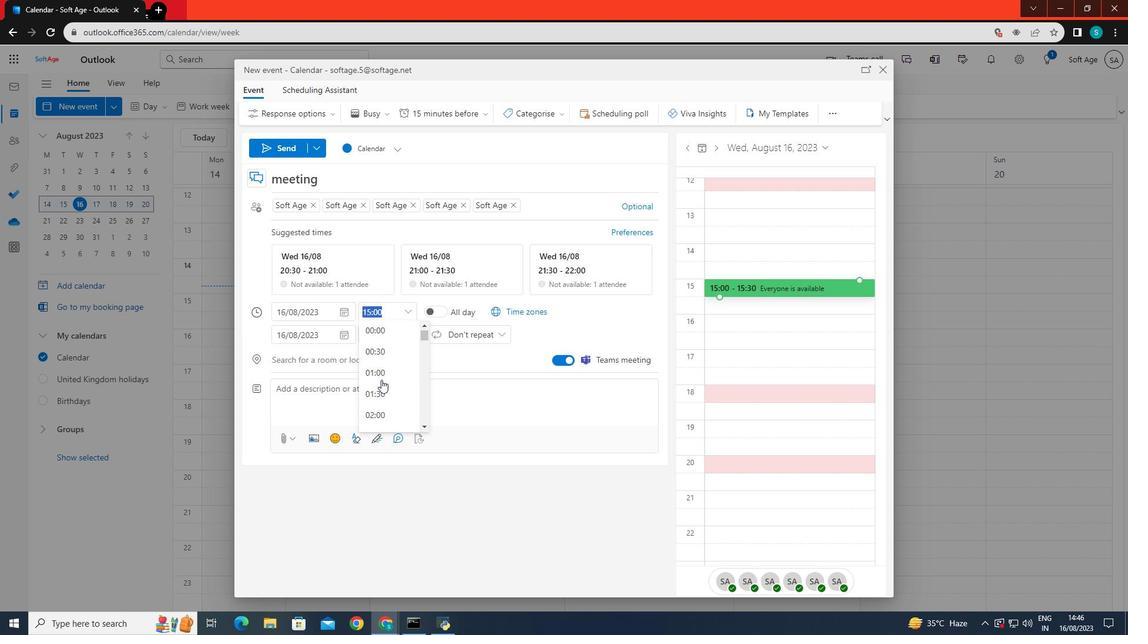 
Action: Mouse scrolled (381, 380) with delta (0, 0)
Screenshot: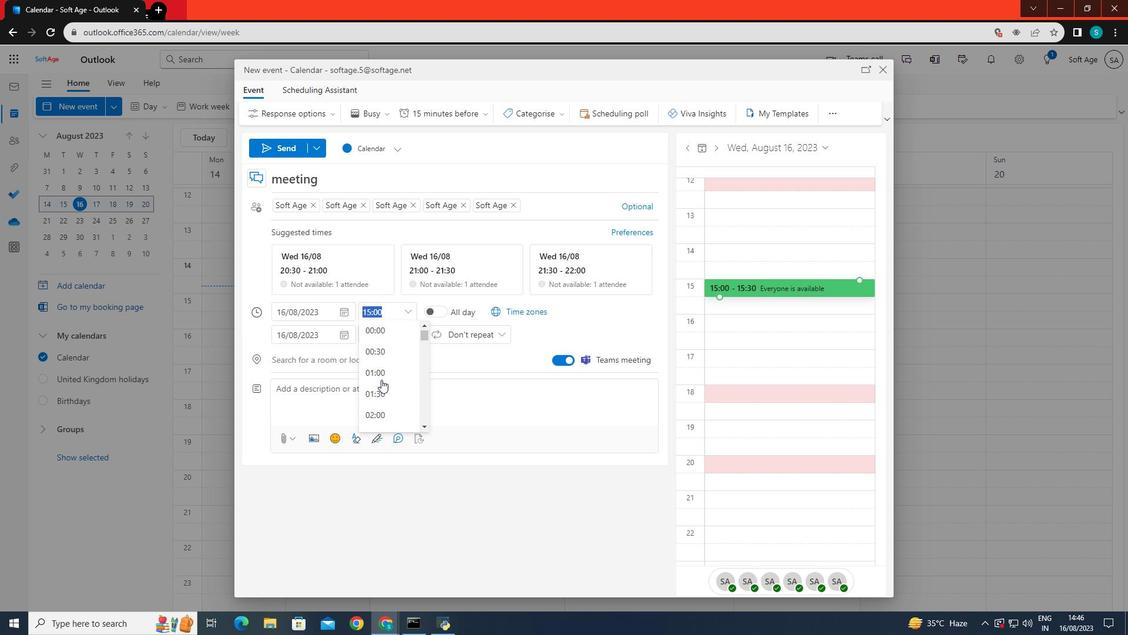 
Action: Mouse scrolled (381, 380) with delta (0, 0)
Screenshot: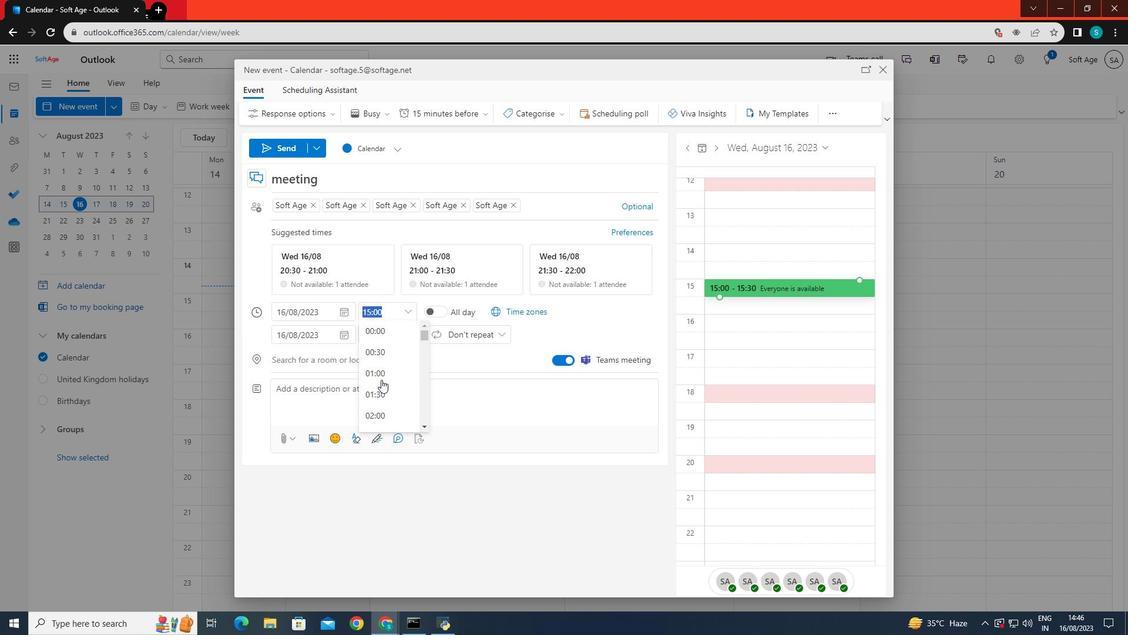
Action: Mouse moved to (380, 385)
Screenshot: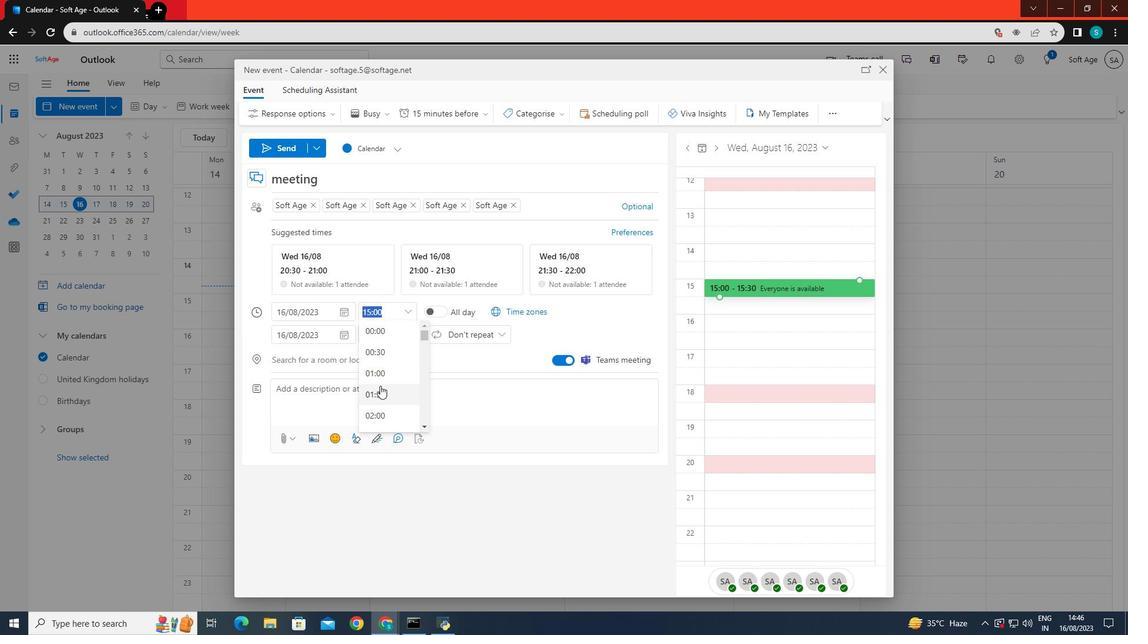 
Action: Mouse scrolled (380, 385) with delta (0, 0)
Screenshot: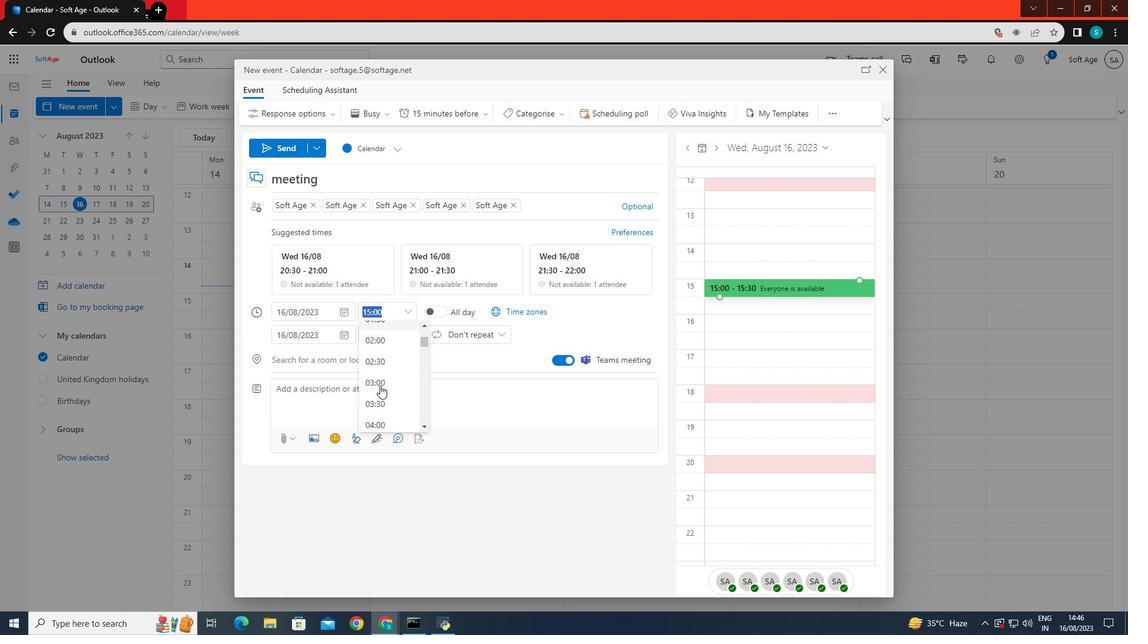 
Action: Mouse scrolled (380, 385) with delta (0, 0)
Screenshot: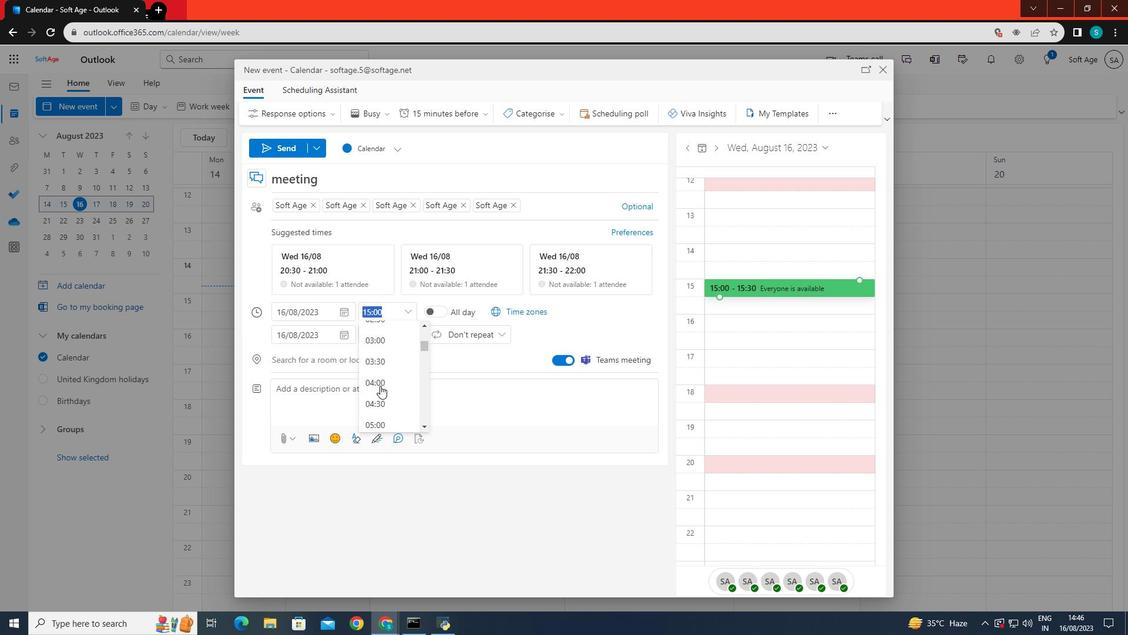 
Action: Mouse scrolled (380, 385) with delta (0, 0)
Screenshot: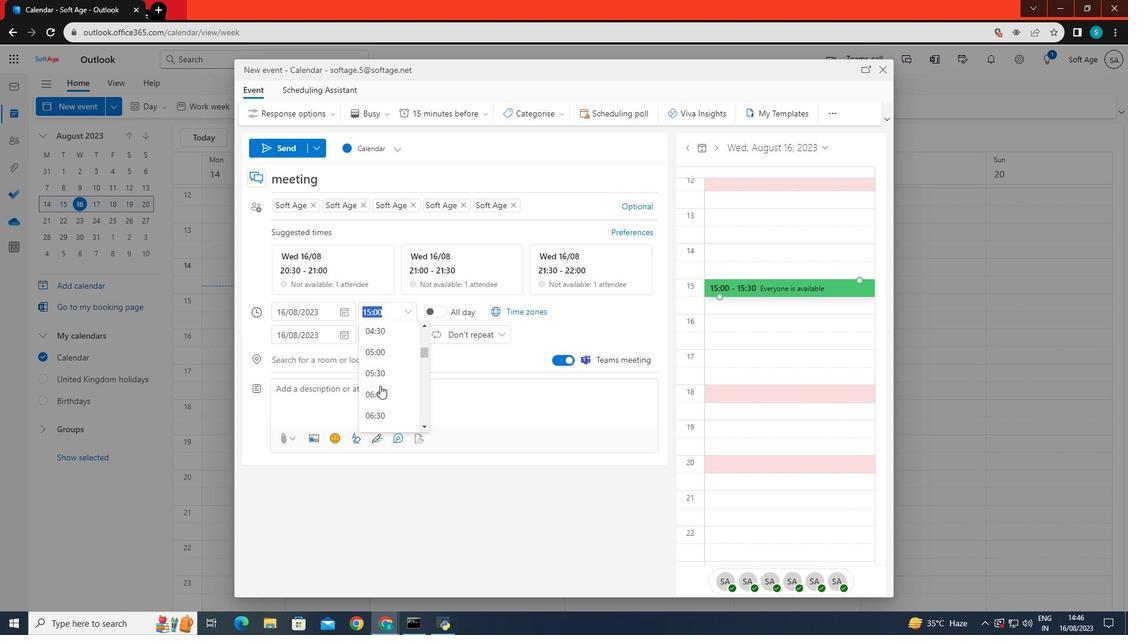 
Action: Mouse scrolled (380, 385) with delta (0, 0)
Screenshot: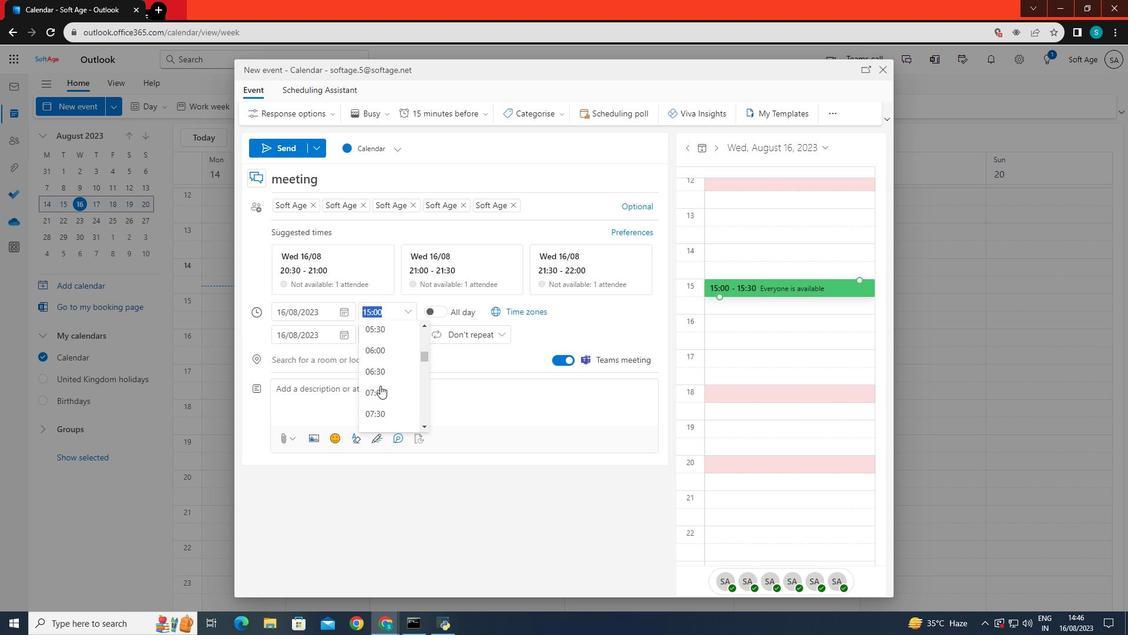 
Action: Mouse scrolled (380, 385) with delta (0, 0)
Screenshot: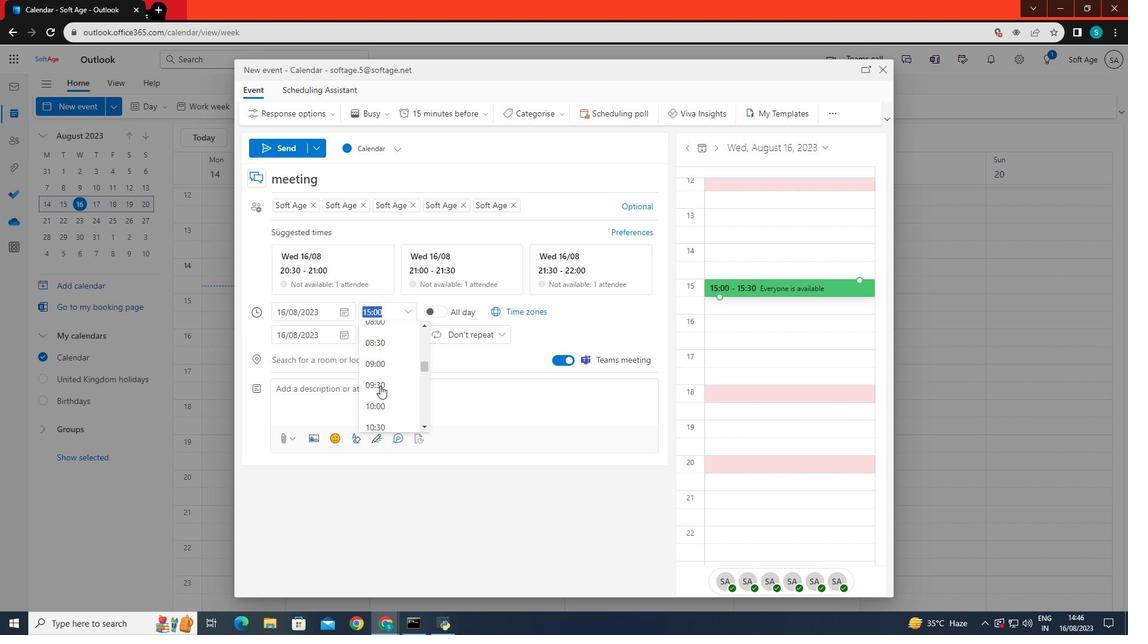
Action: Mouse scrolled (380, 385) with delta (0, 0)
Screenshot: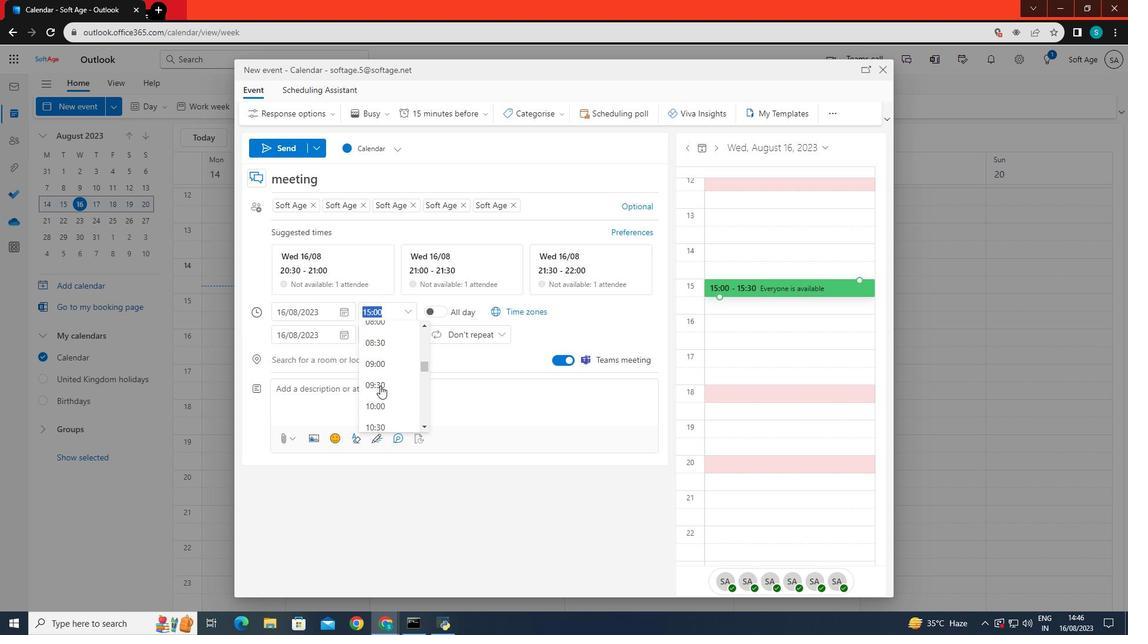 
Action: Mouse scrolled (380, 385) with delta (0, 0)
Screenshot: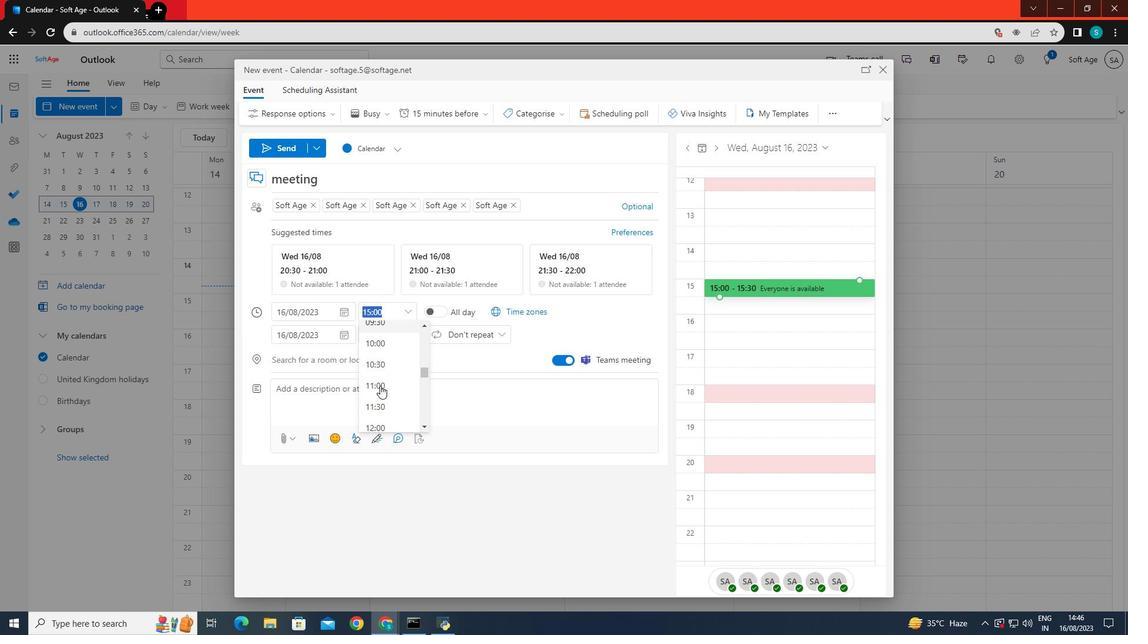 
Action: Mouse moved to (375, 383)
Screenshot: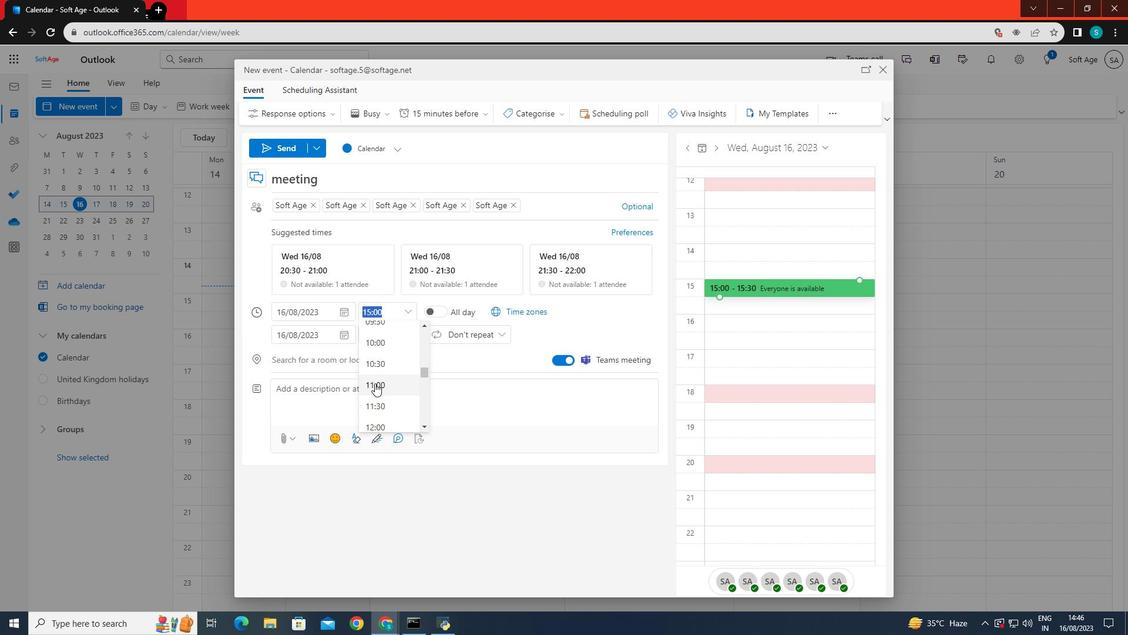 
Action: Mouse pressed left at (375, 383)
Screenshot: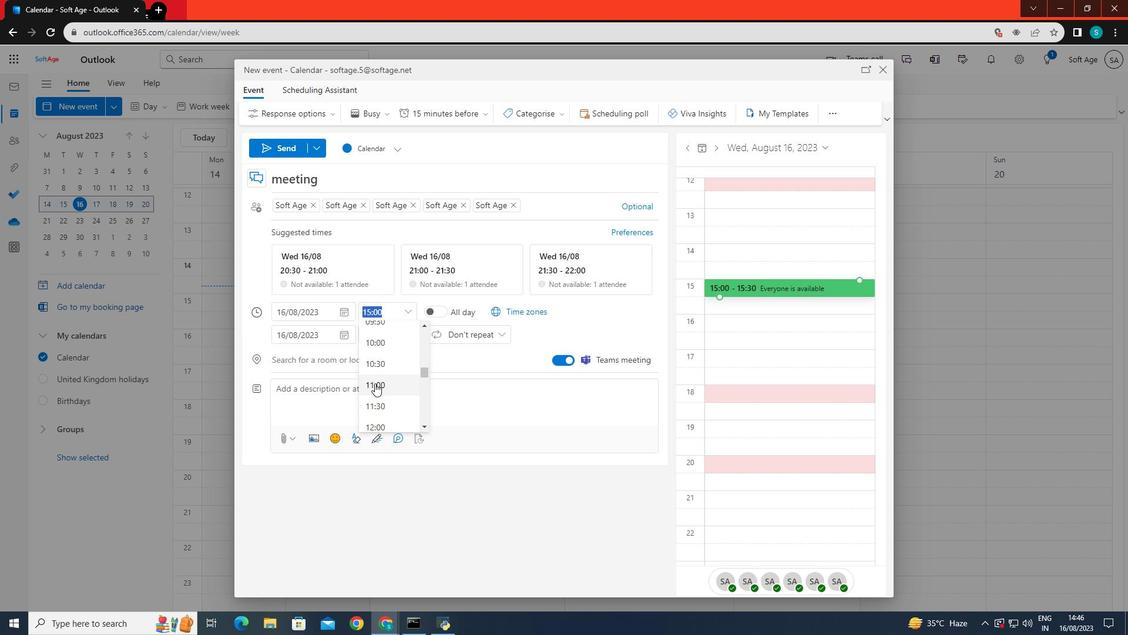 
Action: Mouse moved to (409, 340)
Screenshot: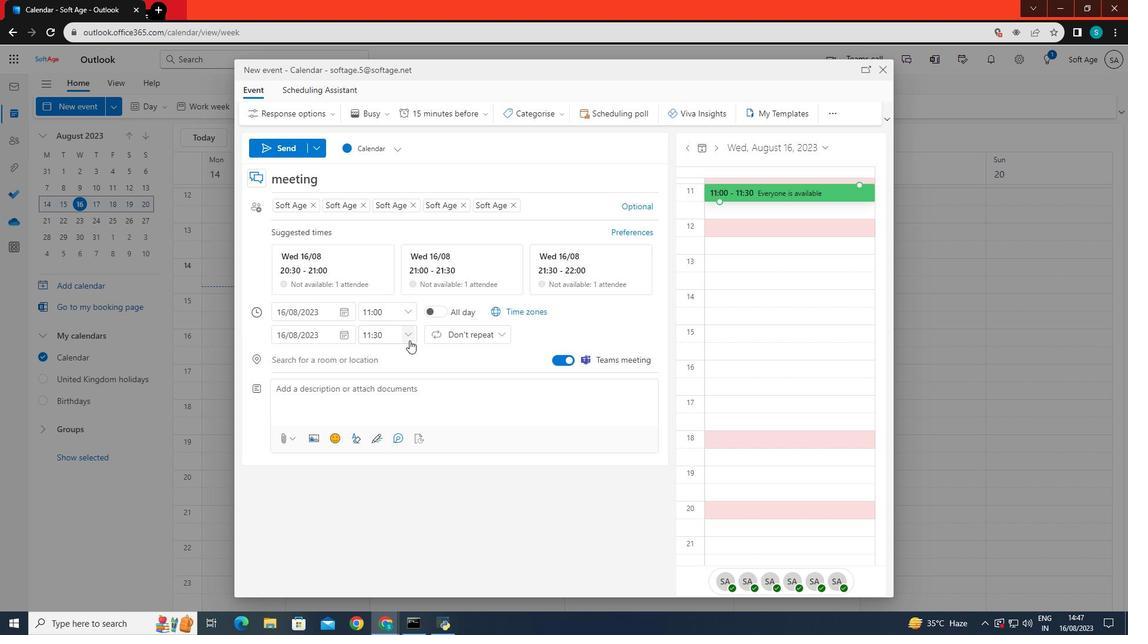 
Action: Mouse pressed left at (409, 340)
Screenshot: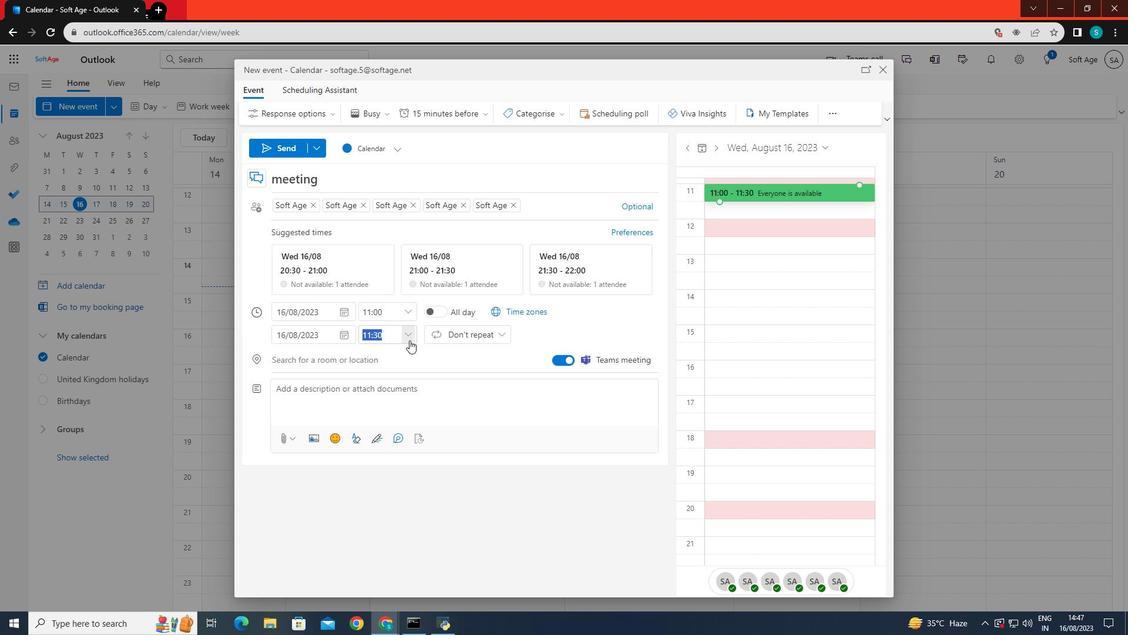 
Action: Mouse moved to (386, 407)
Screenshot: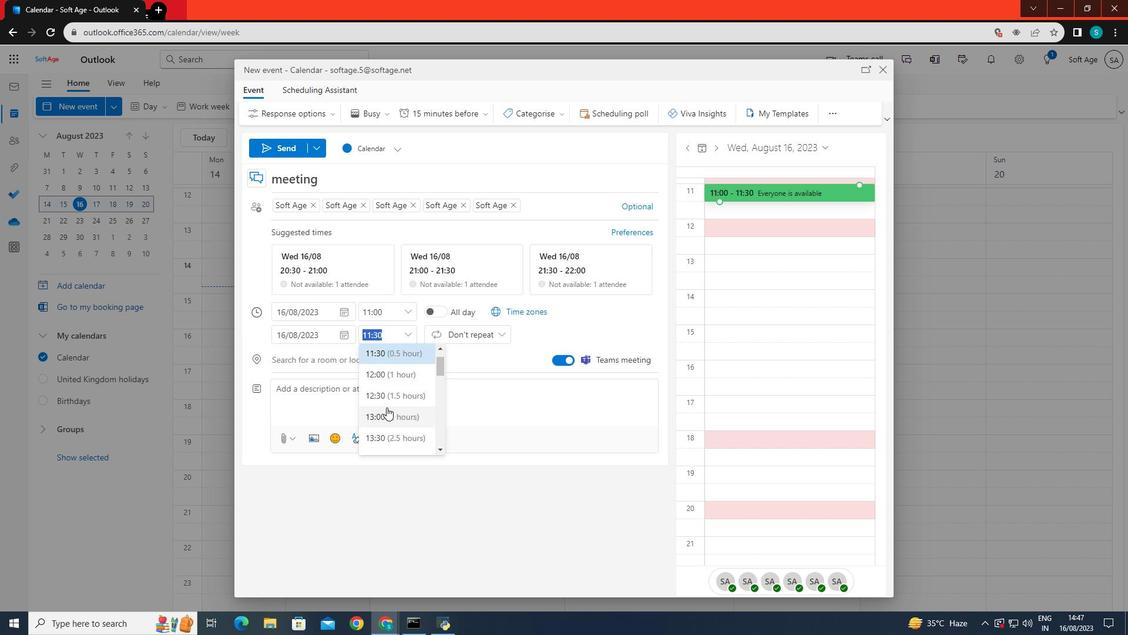 
Action: Mouse scrolled (386, 406) with delta (0, 0)
Screenshot: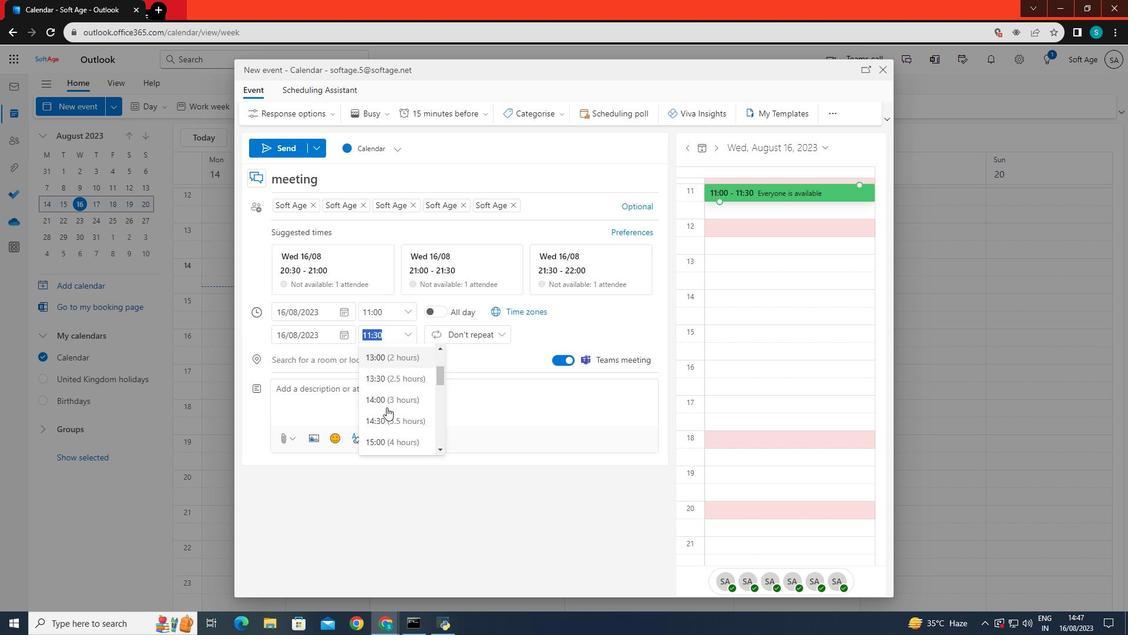 
Action: Mouse scrolled (386, 406) with delta (0, 0)
Screenshot: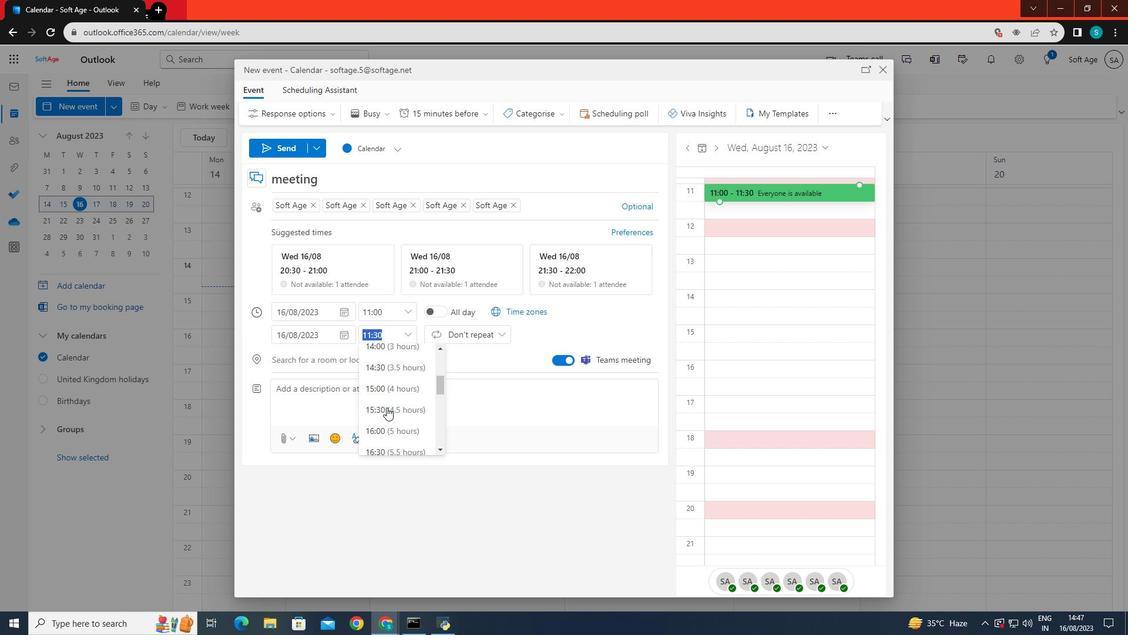 
Action: Mouse scrolled (386, 408) with delta (0, 0)
Screenshot: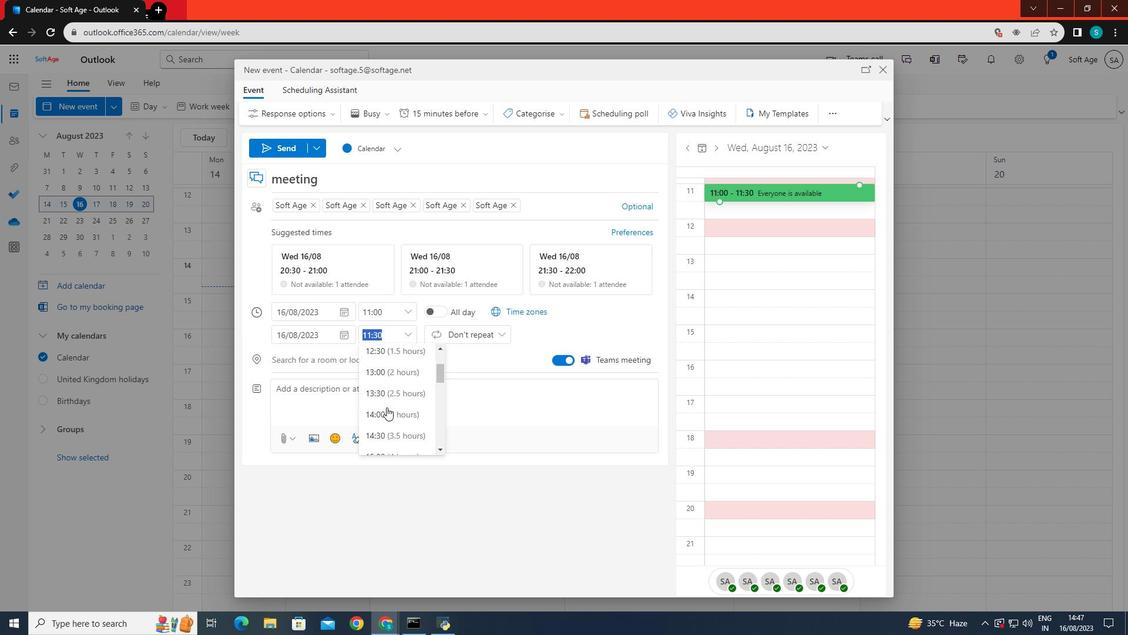 
Action: Mouse scrolled (386, 408) with delta (0, 0)
Screenshot: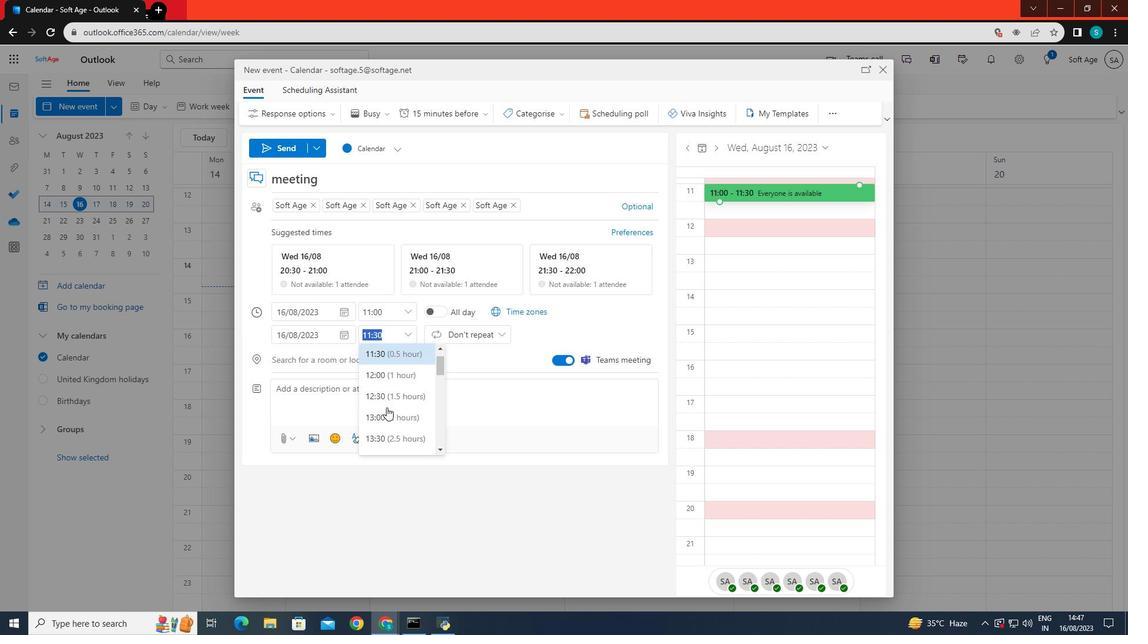 
Action: Mouse scrolled (386, 408) with delta (0, 0)
Screenshot: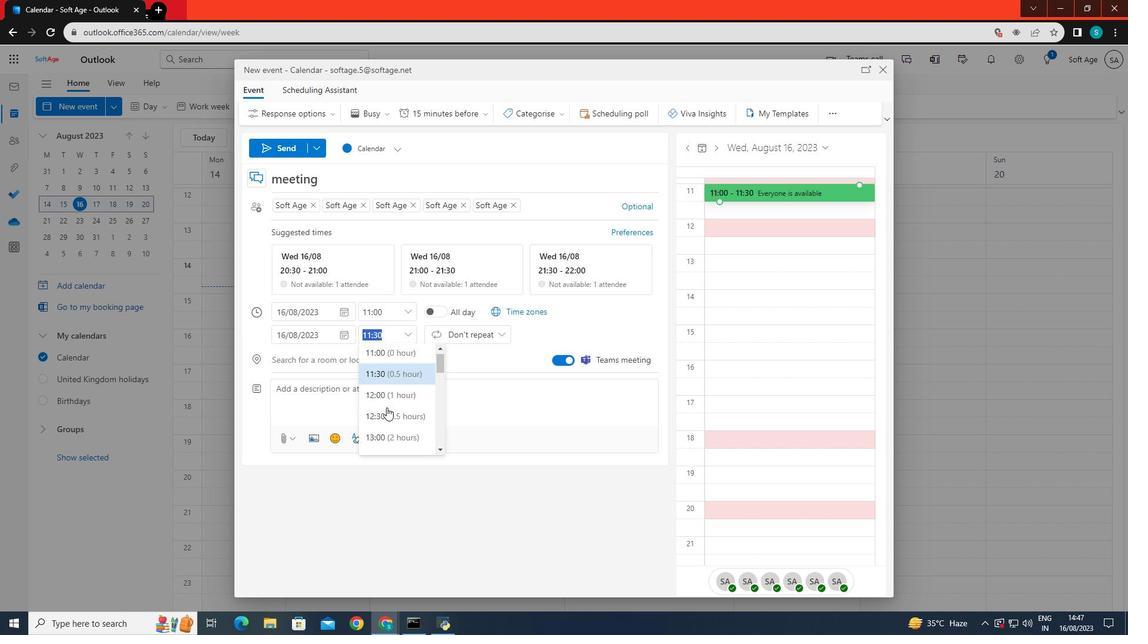 
Action: Mouse moved to (384, 399)
Screenshot: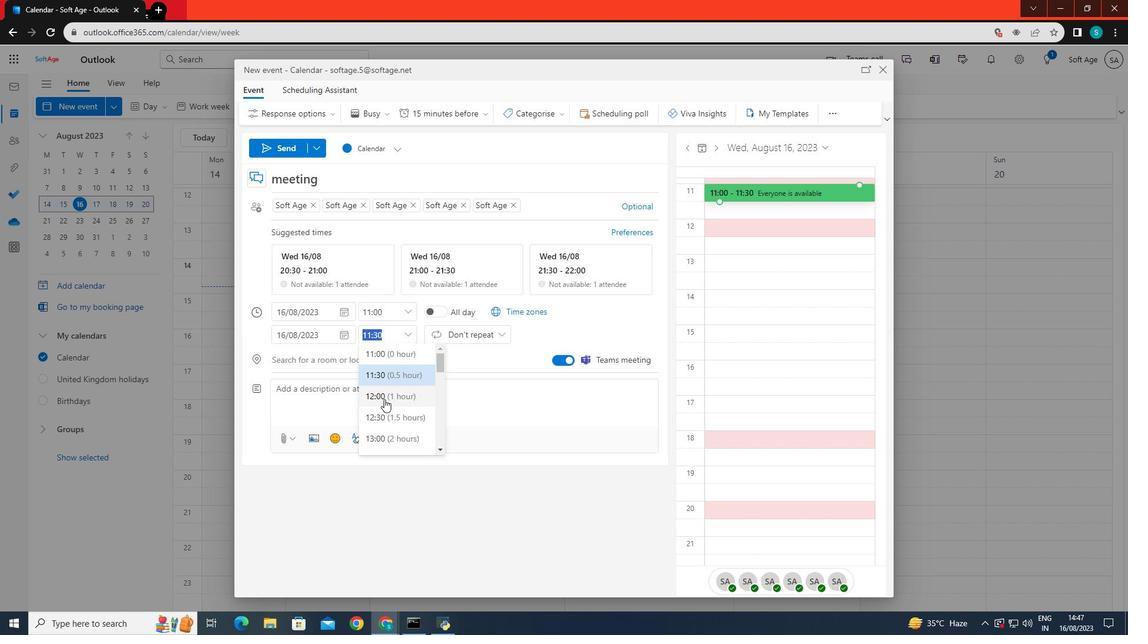 
Action: Mouse pressed left at (384, 399)
Screenshot: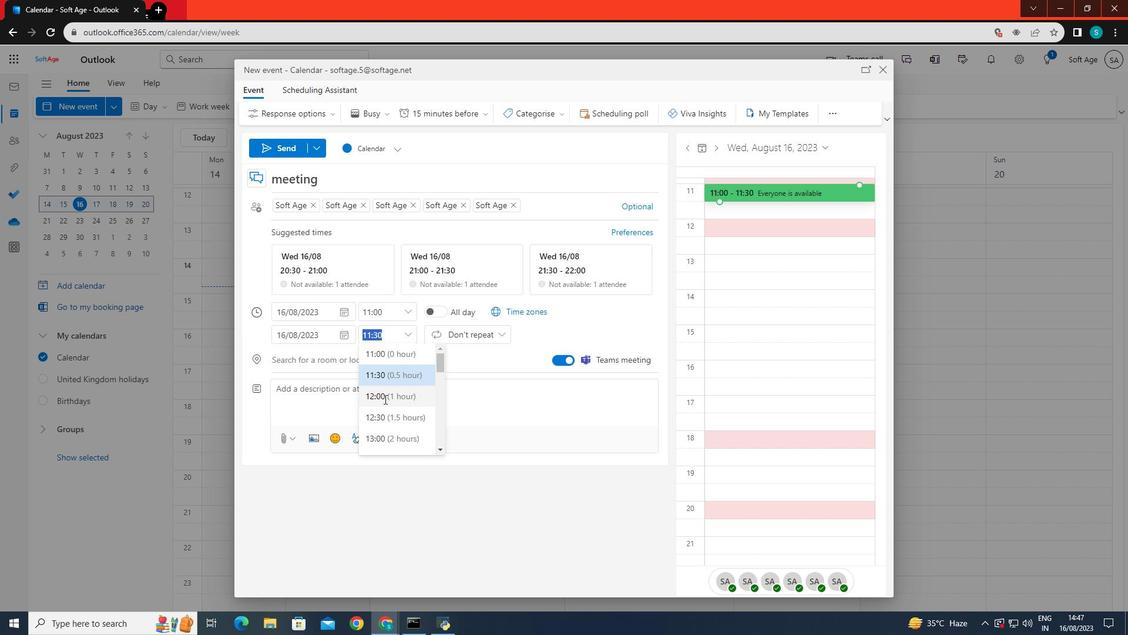 
Action: Mouse moved to (393, 389)
Screenshot: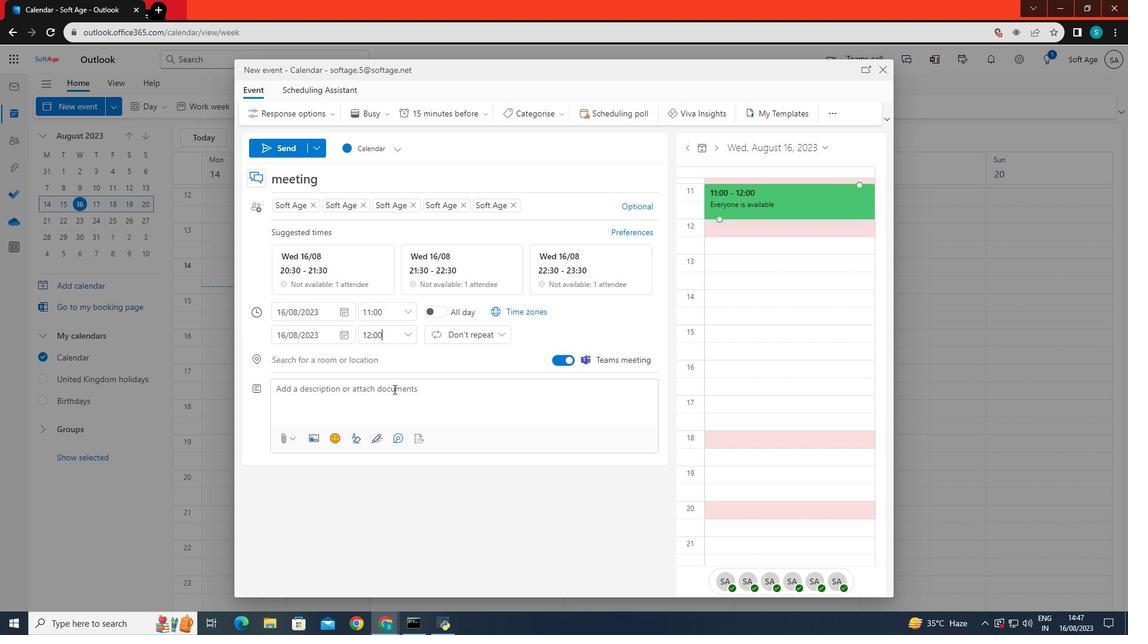 
Action: Mouse pressed left at (393, 389)
Screenshot: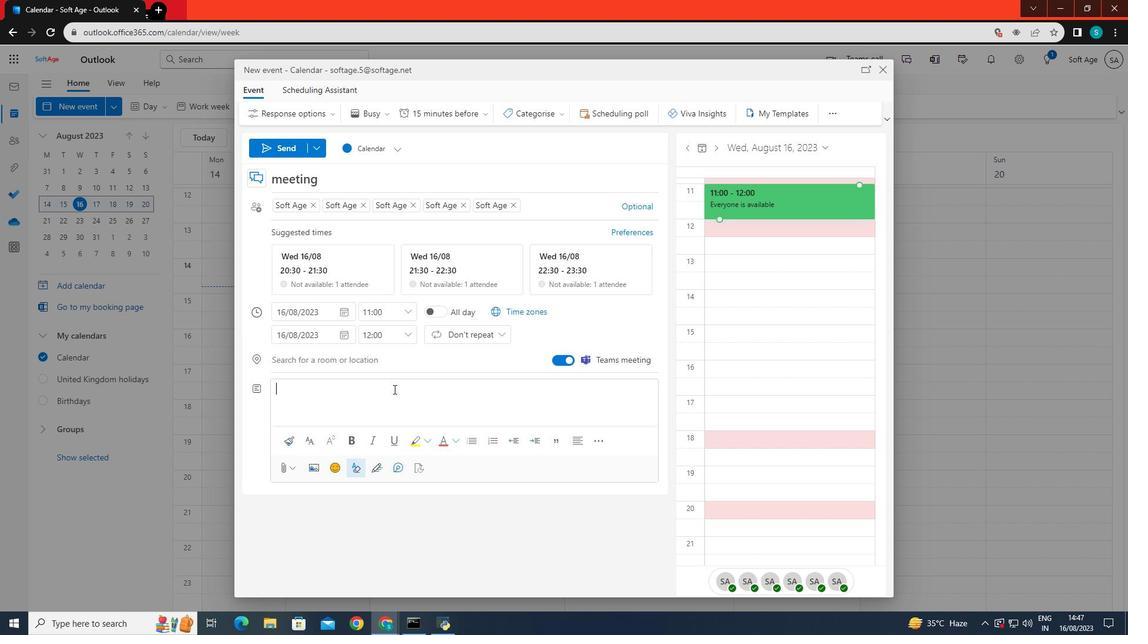 
Action: Key pressed <Key.caps_lock>S<Key.caps_lock>hare<Key.space>the<Key.space>meeting<Key.space>agenda<Key.space>with<Key.space>the<Key.space>th<Key.backspace>eam<Key.space>members.
Screenshot: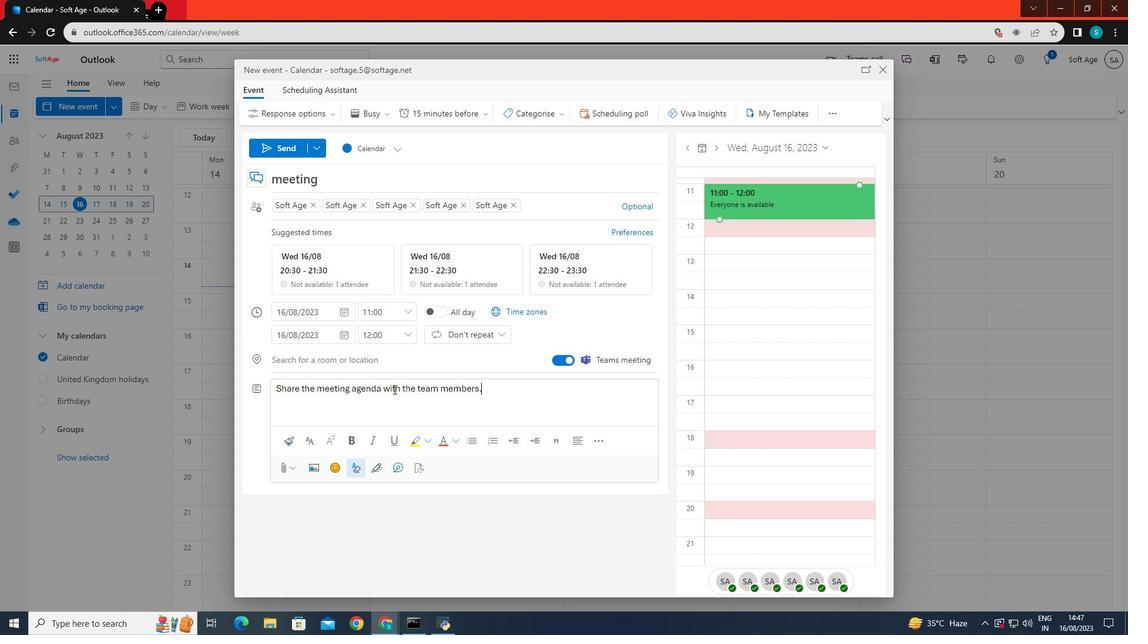 
Action: Mouse moved to (530, 373)
Screenshot: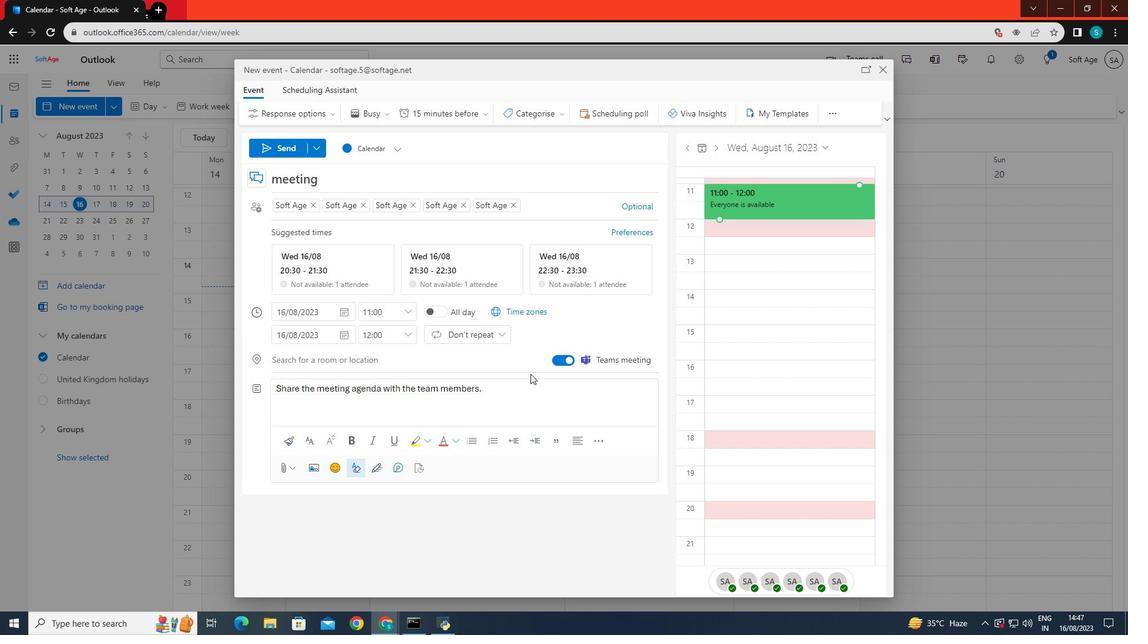 
Action: Mouse scrolled (530, 373) with delta (0, 0)
Screenshot: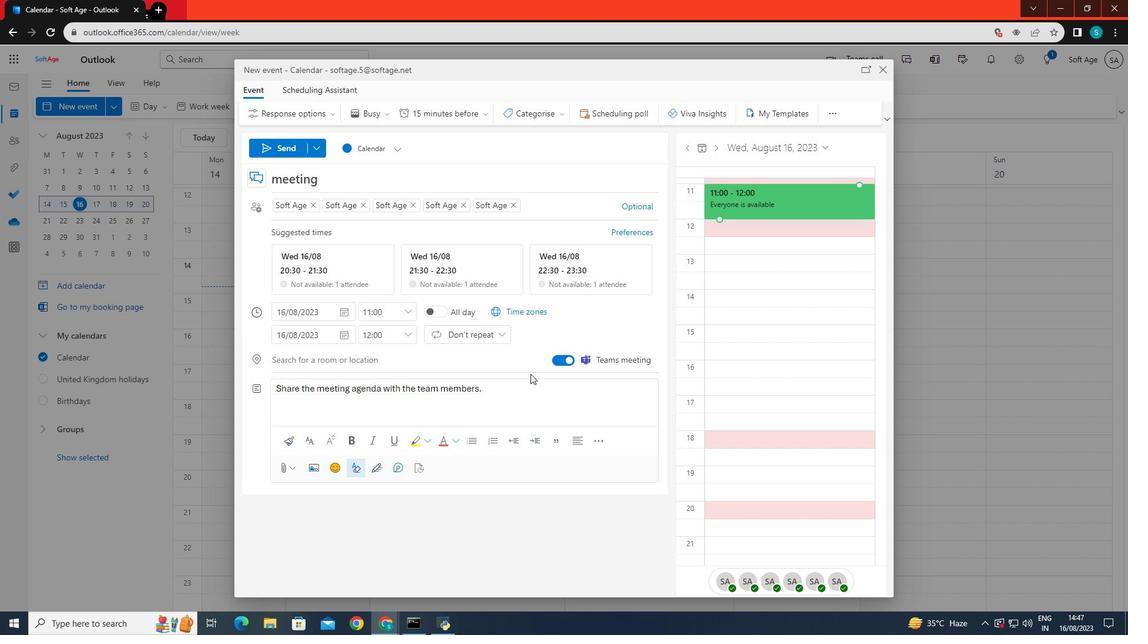 
Action: Mouse scrolled (530, 373) with delta (0, 0)
Screenshot: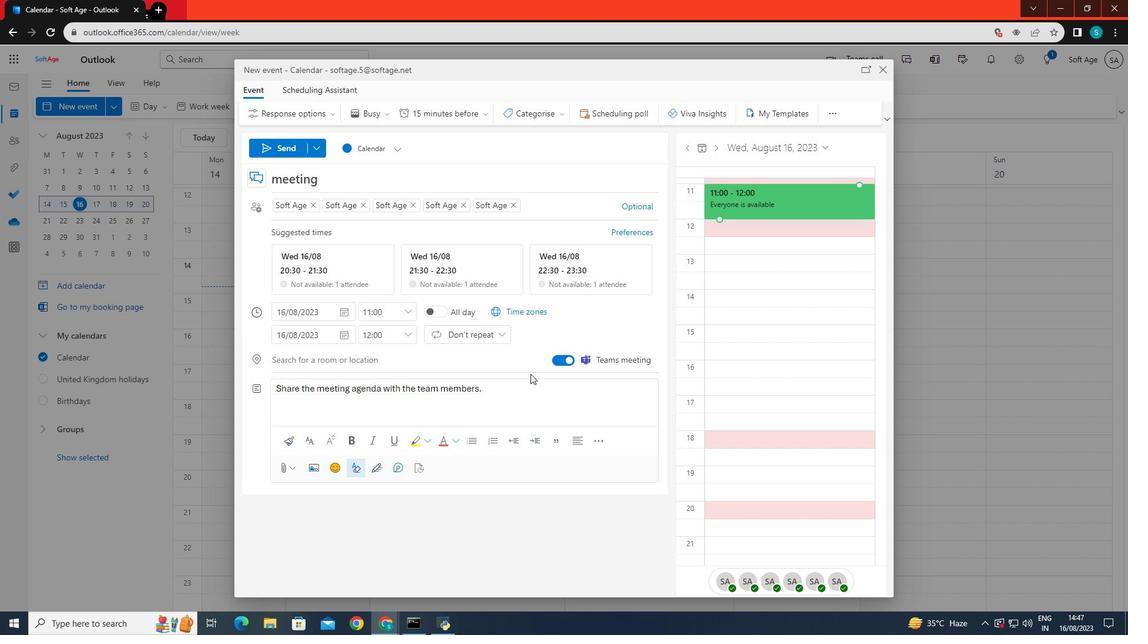 
Action: Mouse scrolled (530, 373) with delta (0, 0)
Screenshot: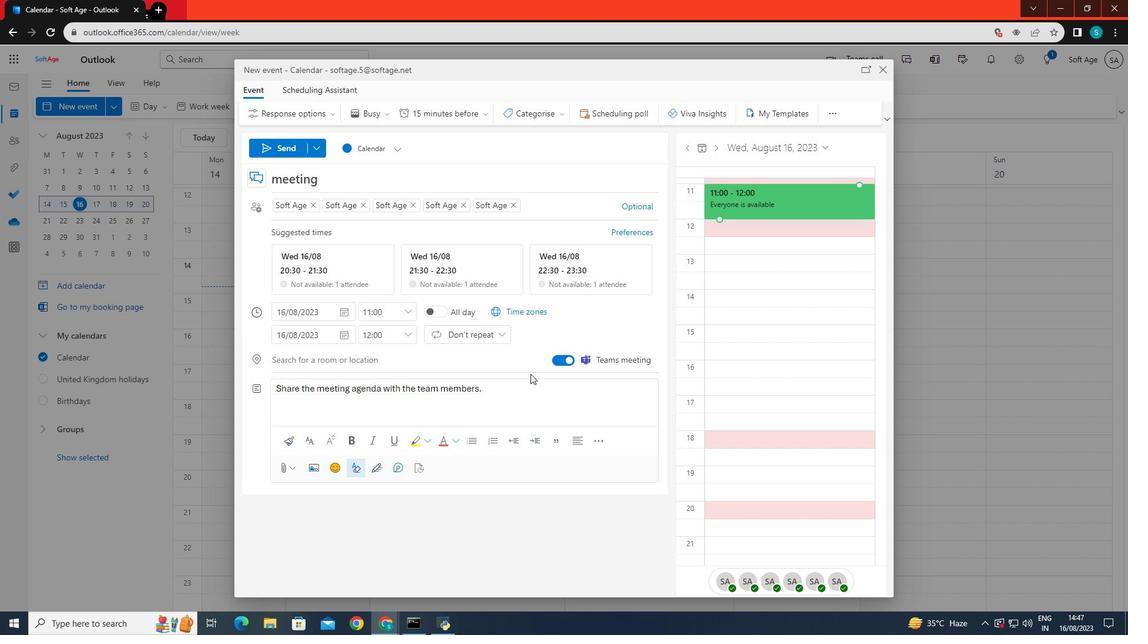 
Action: Mouse scrolled (530, 373) with delta (0, 0)
Screenshot: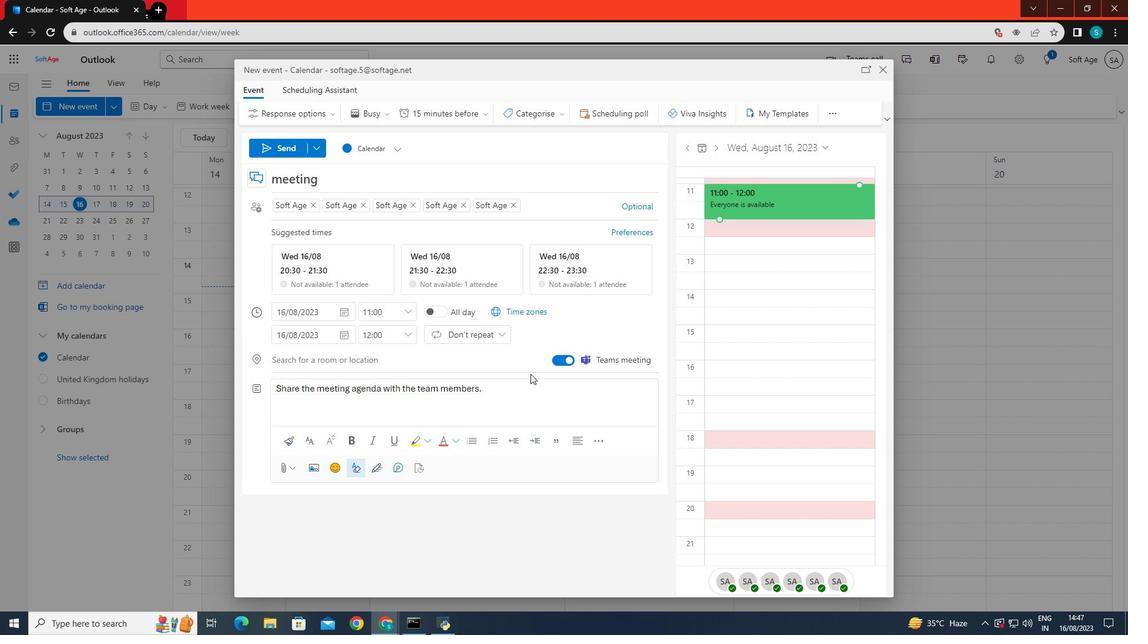 
Action: Mouse scrolled (530, 373) with delta (0, 0)
Screenshot: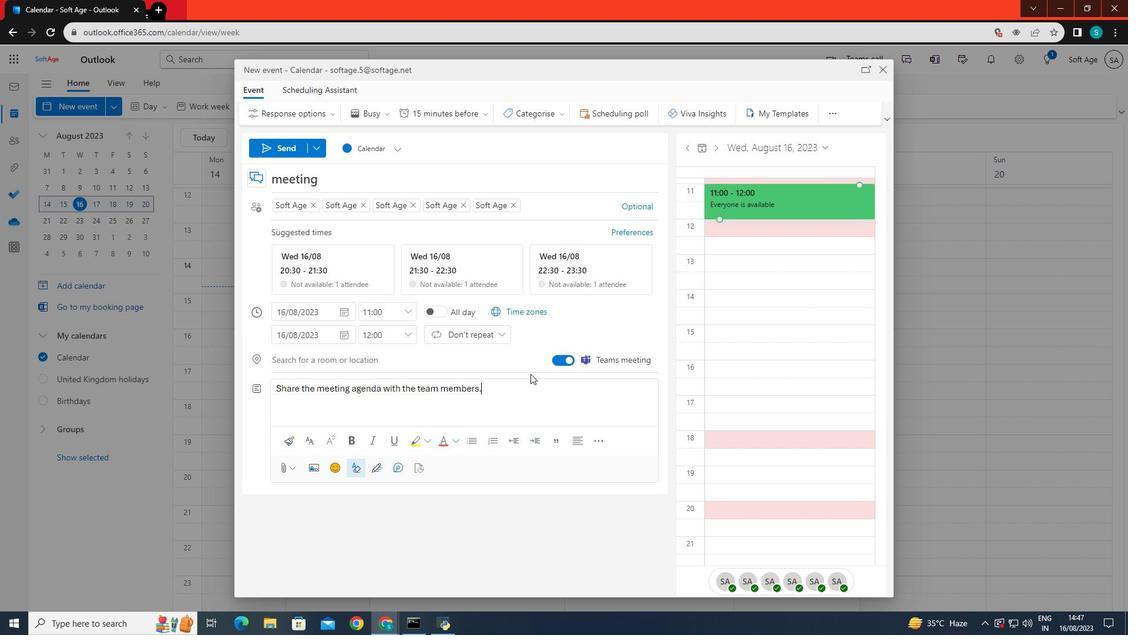 
Action: Mouse scrolled (530, 373) with delta (0, 0)
Screenshot: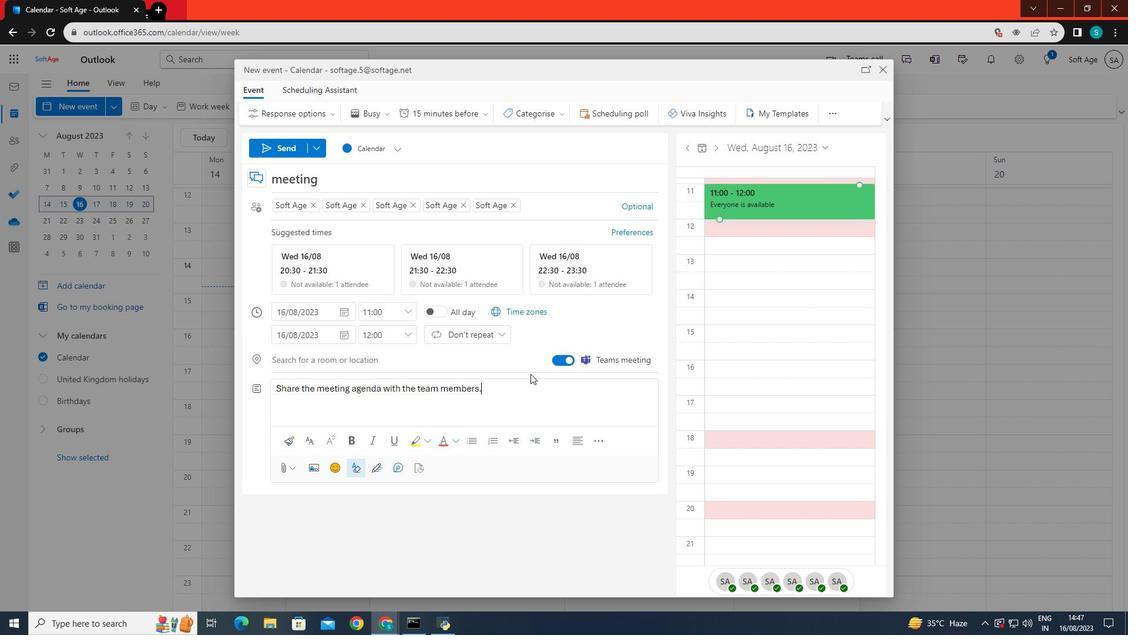 
Action: Mouse moved to (451, 115)
Screenshot: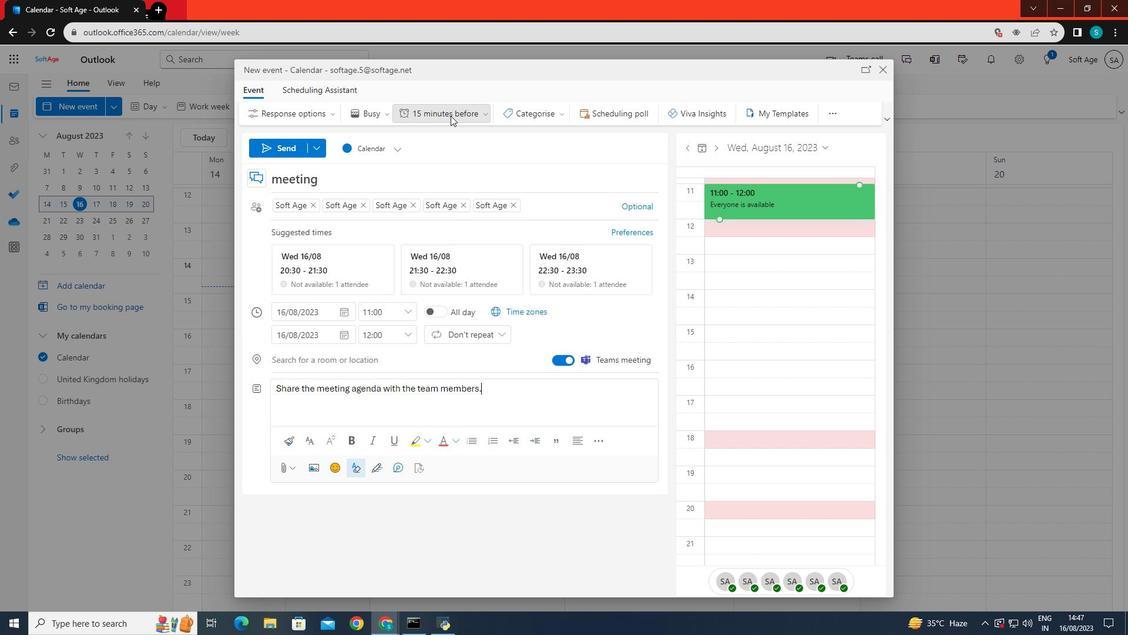 
Action: Mouse pressed left at (451, 115)
Screenshot: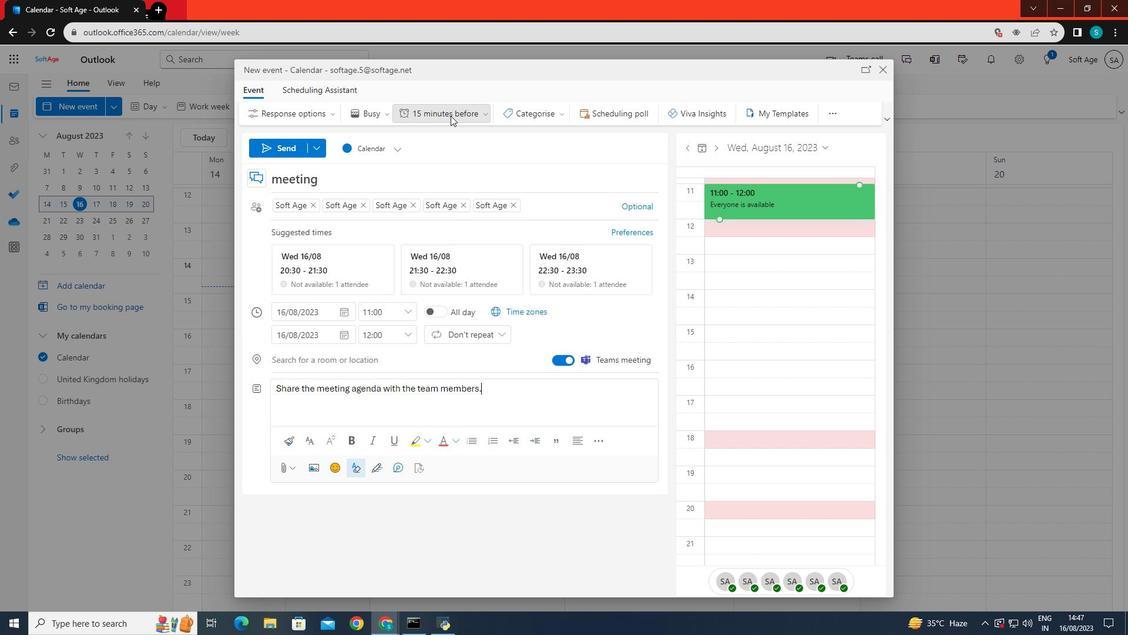 
Action: Mouse moved to (451, 199)
Screenshot: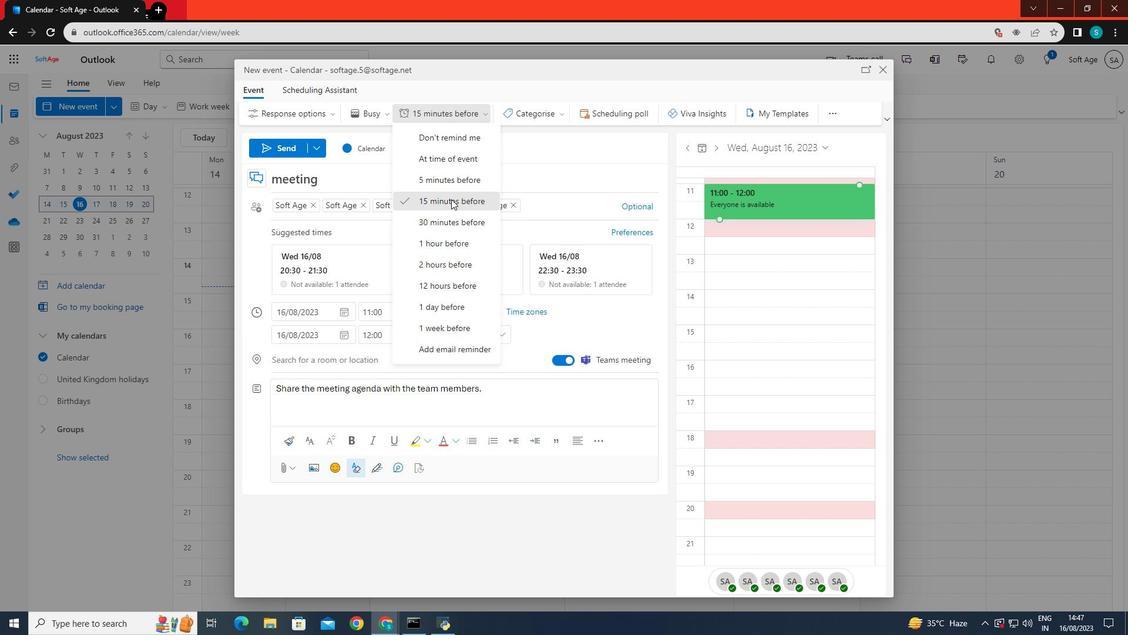 
Action: Mouse pressed left at (451, 199)
Screenshot: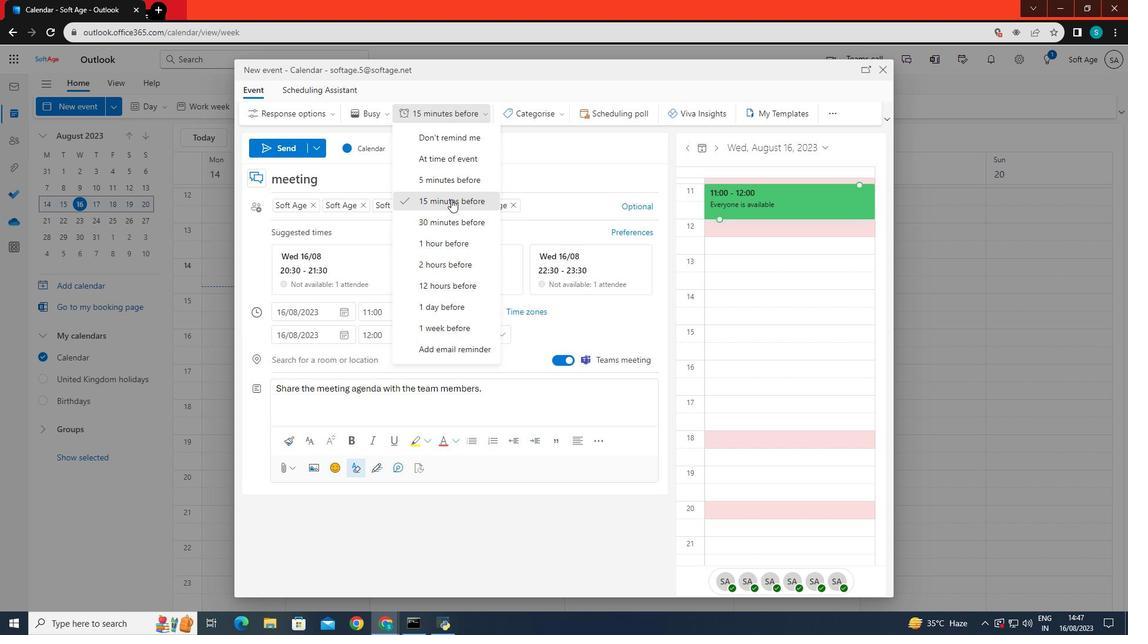
Action: Mouse moved to (294, 144)
Screenshot: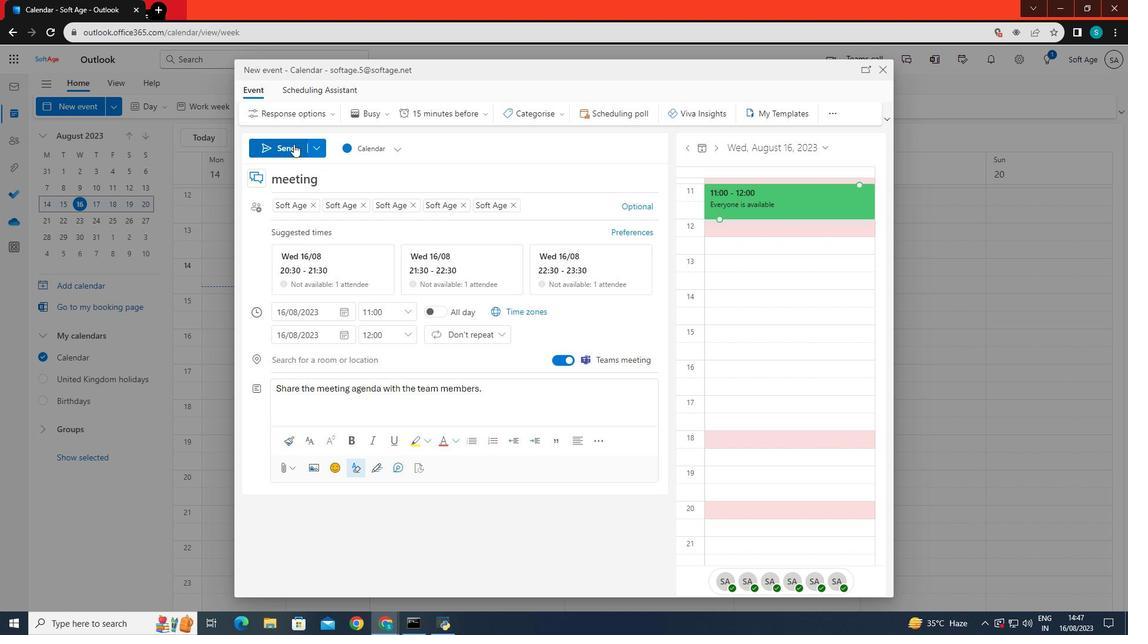 
Action: Mouse pressed left at (294, 144)
Screenshot: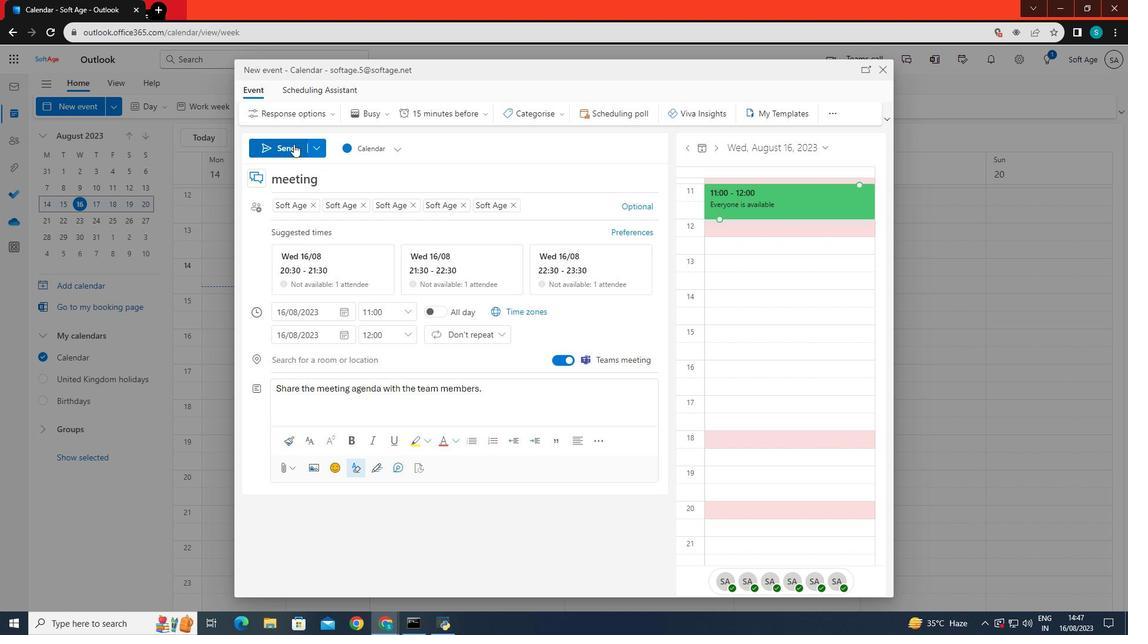 
Action: Mouse moved to (489, 463)
Screenshot: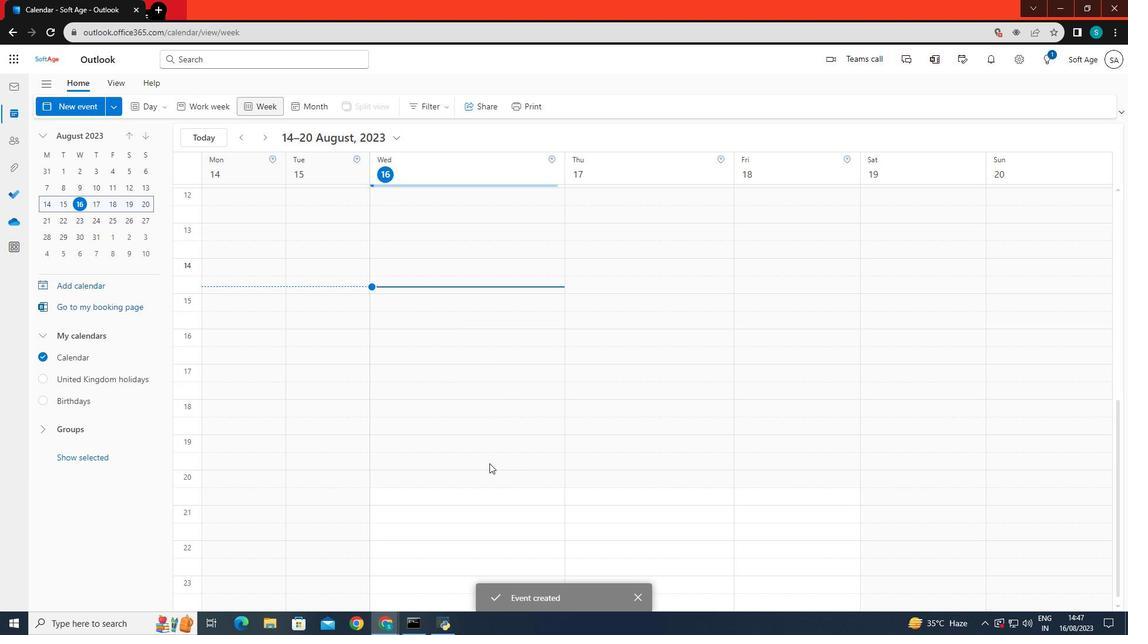 
